 Task: Look for space in Bijbiāra, India from 15th June, 2023 to 21st June, 2023 for 5 adults in price range Rs.14000 to Rs.25000. Place can be entire place with 3 bedrooms having 3 beds and 3 bathrooms. Property type can be house, flat, guest house. Booking option can be shelf check-in. Required host language is English.
Action: Mouse moved to (392, 57)
Screenshot: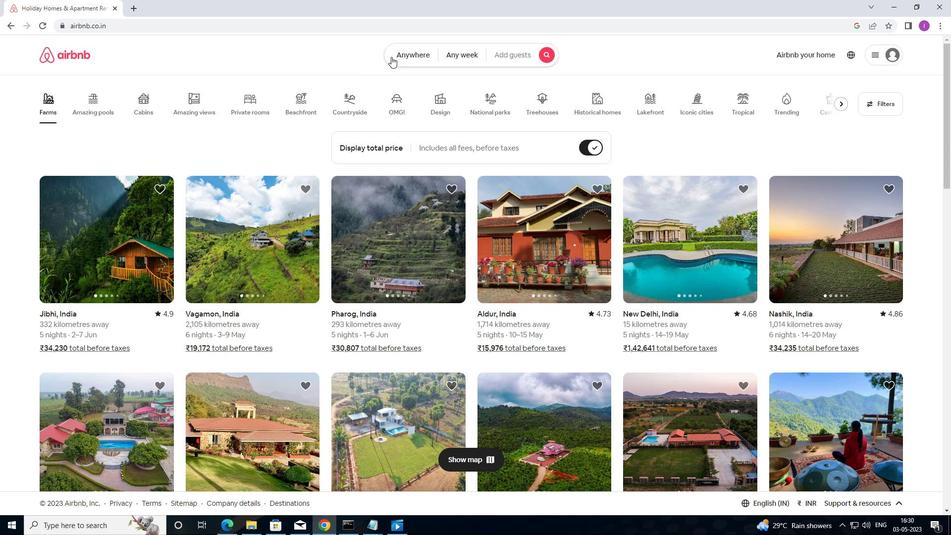 
Action: Mouse pressed left at (392, 57)
Screenshot: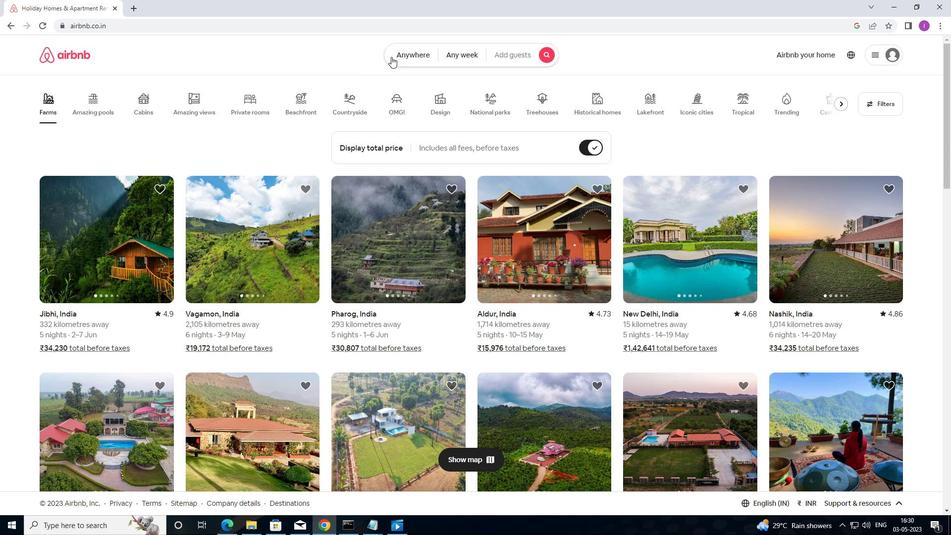 
Action: Mouse moved to (313, 99)
Screenshot: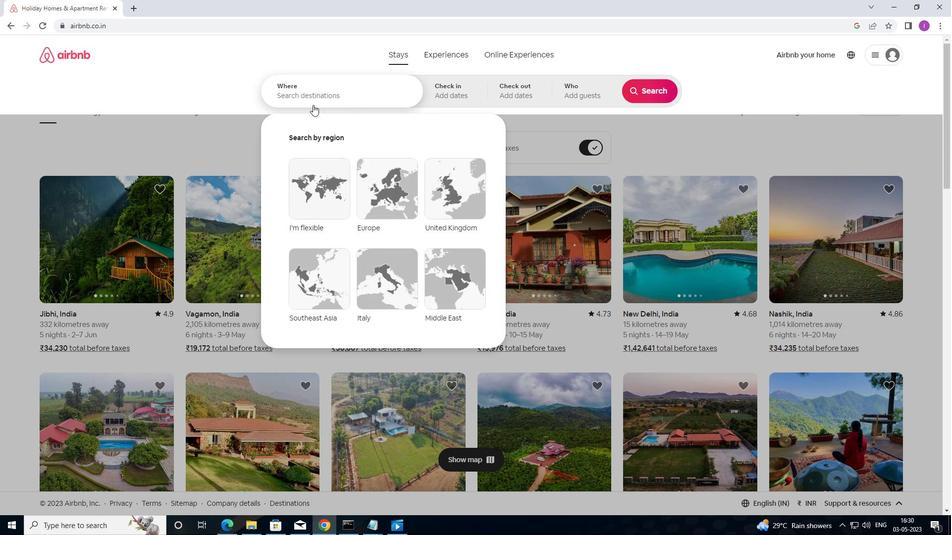 
Action: Mouse pressed left at (313, 99)
Screenshot: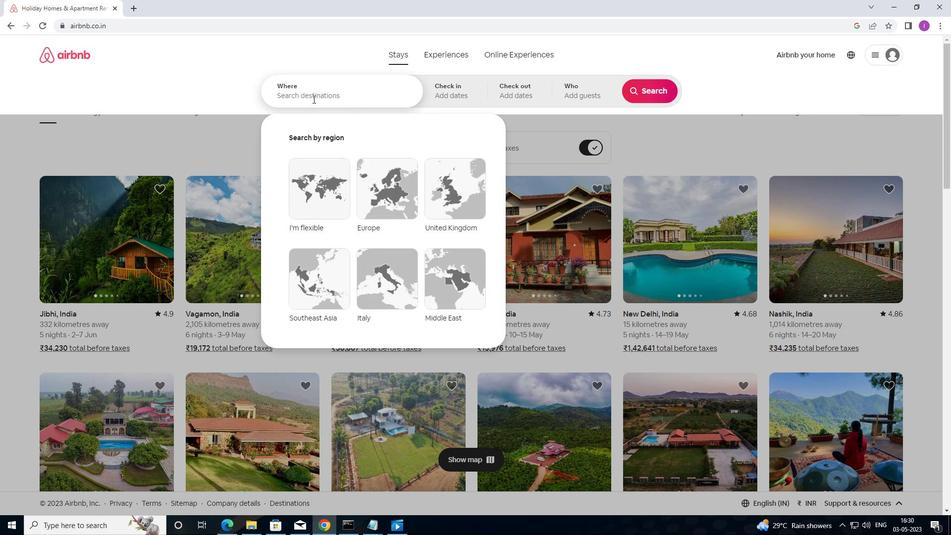 
Action: Mouse moved to (465, 33)
Screenshot: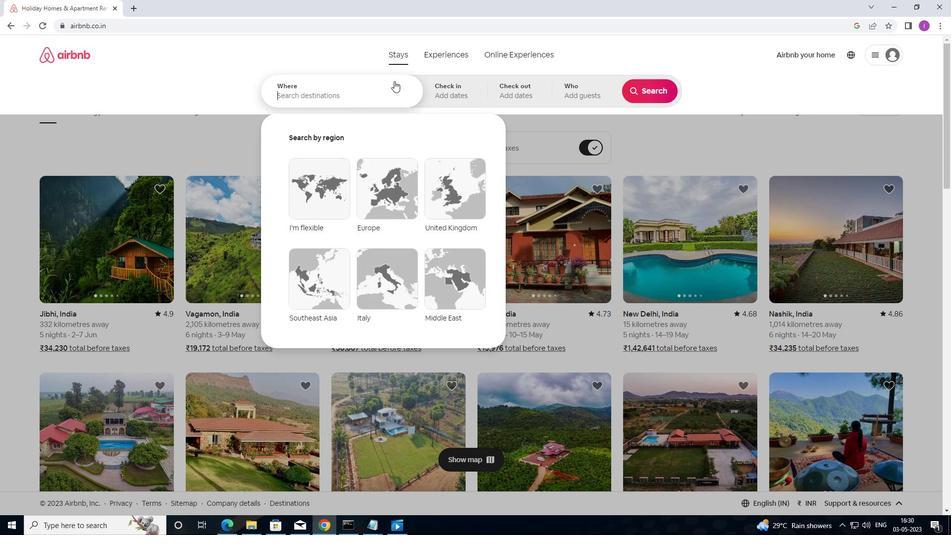 
Action: Key pressed <Key.shift>BI
Screenshot: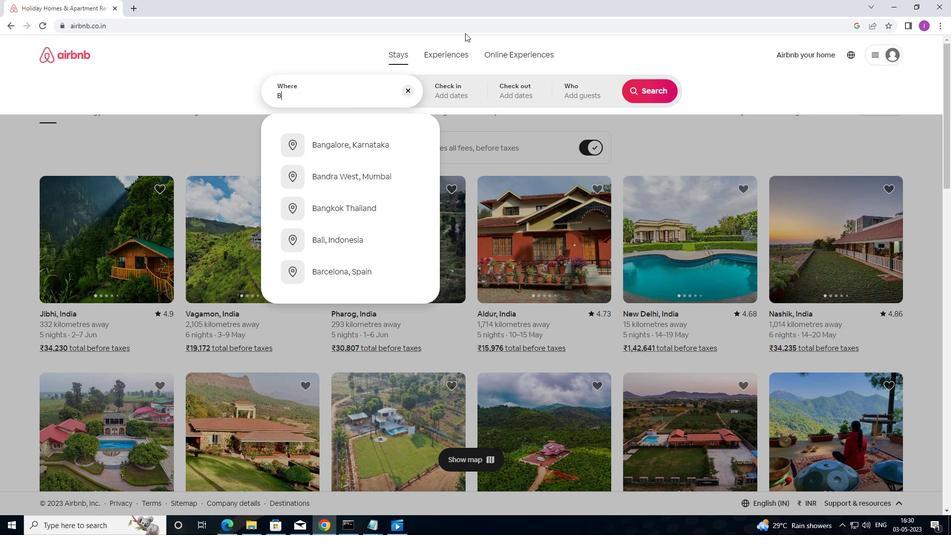 
Action: Mouse moved to (469, 29)
Screenshot: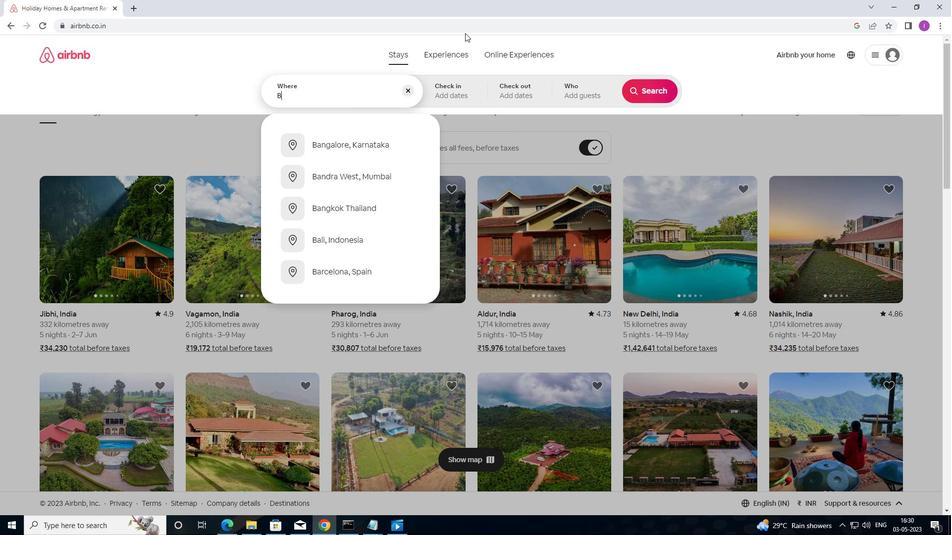 
Action: Key pressed JBIARA,<Key.shift><Key.shift><Key.shift><Key.shift><Key.shift><Key.shift><Key.shift><Key.shift><Key.shift><Key.shift><Key.shift><Key.shift>INDIA
Screenshot: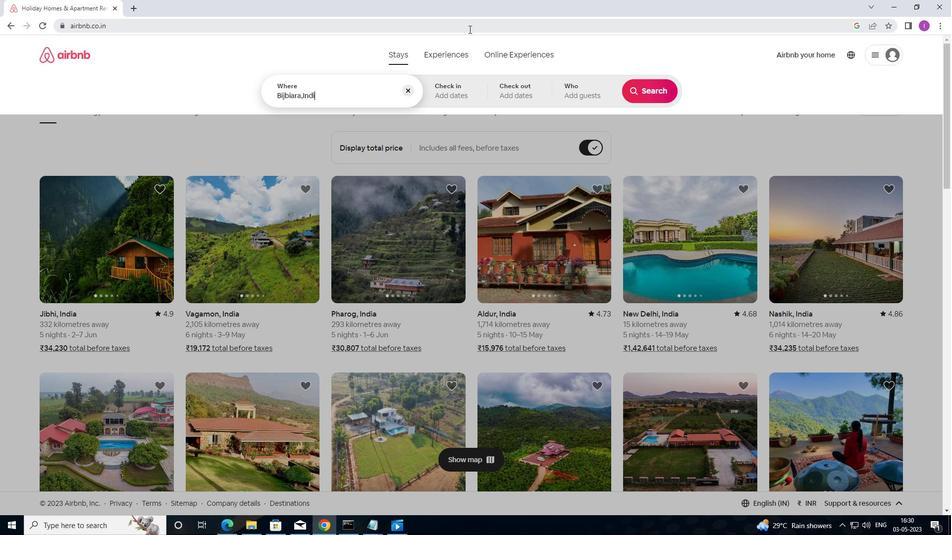 
Action: Mouse moved to (443, 92)
Screenshot: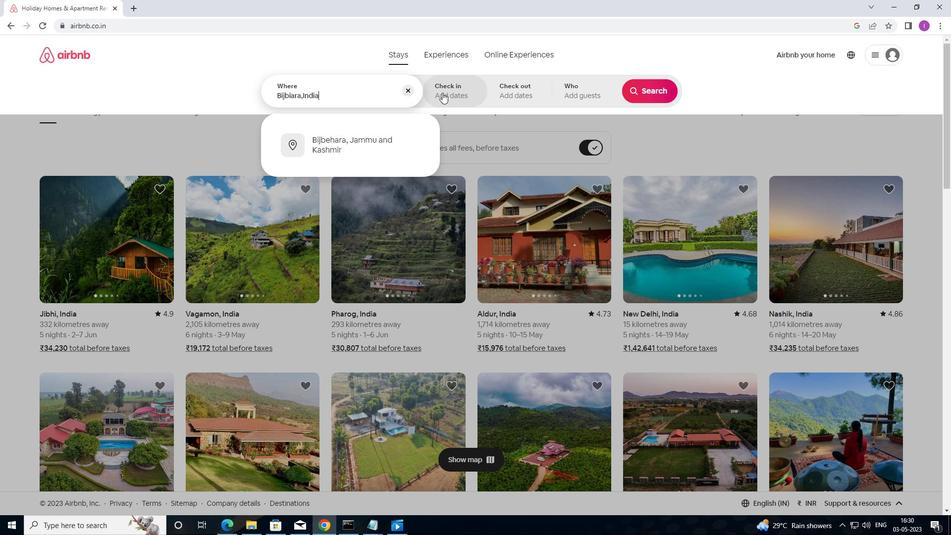 
Action: Mouse pressed left at (443, 92)
Screenshot: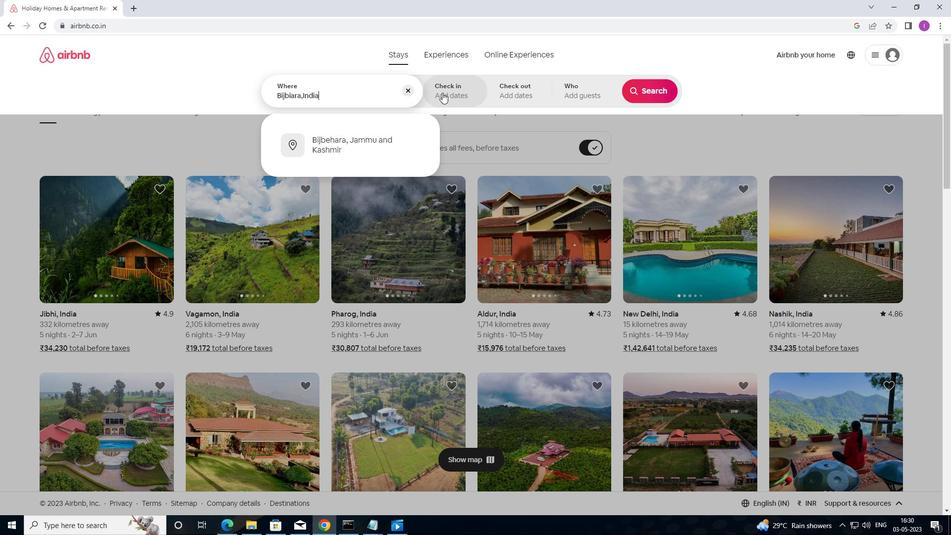
Action: Mouse moved to (646, 166)
Screenshot: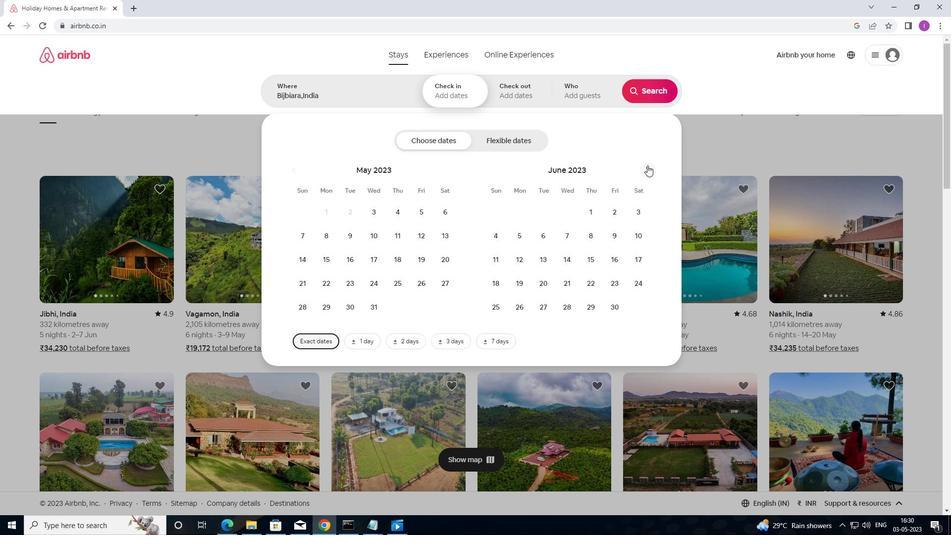 
Action: Mouse pressed left at (646, 166)
Screenshot: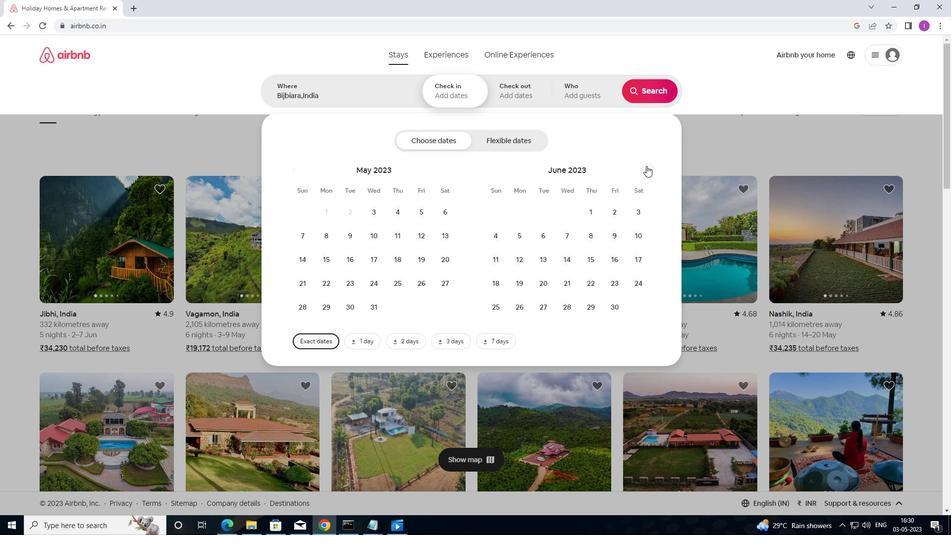 
Action: Mouse moved to (401, 257)
Screenshot: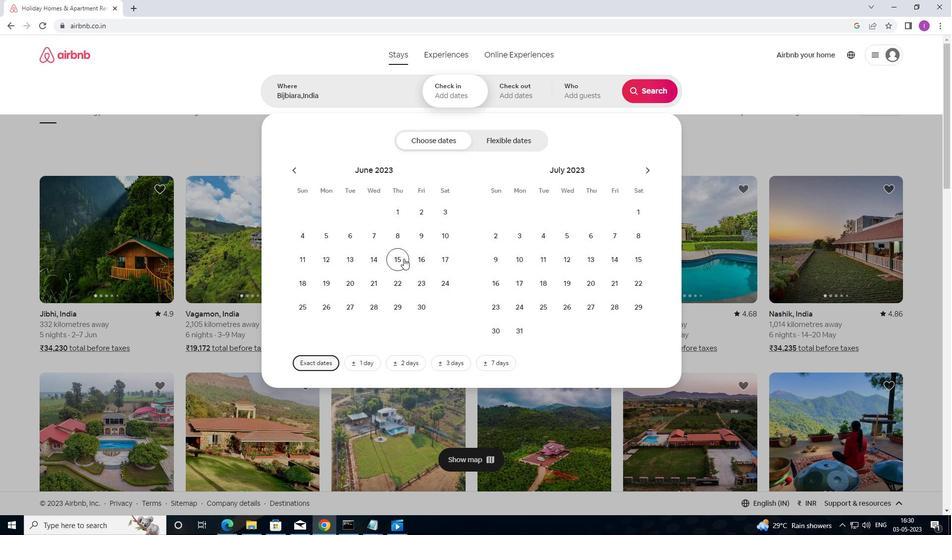 
Action: Mouse pressed left at (401, 257)
Screenshot: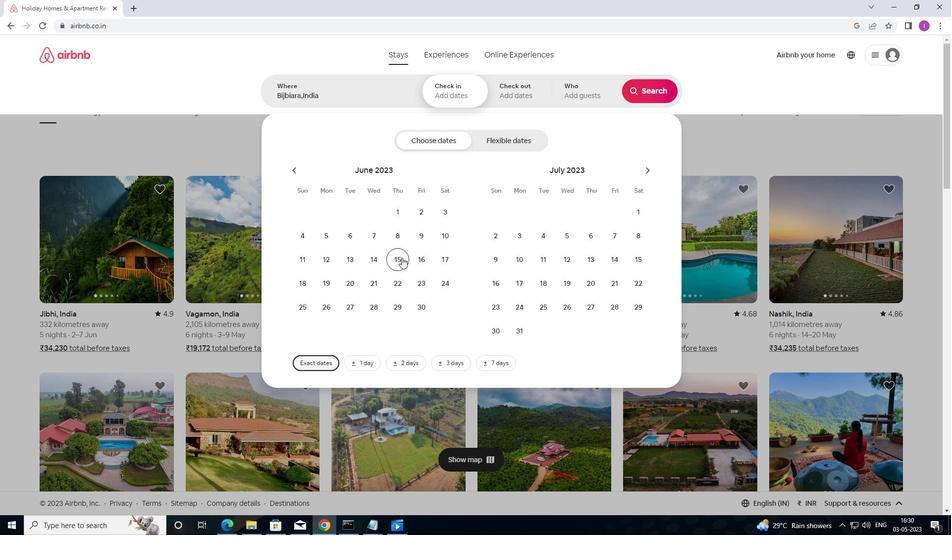 
Action: Mouse moved to (377, 282)
Screenshot: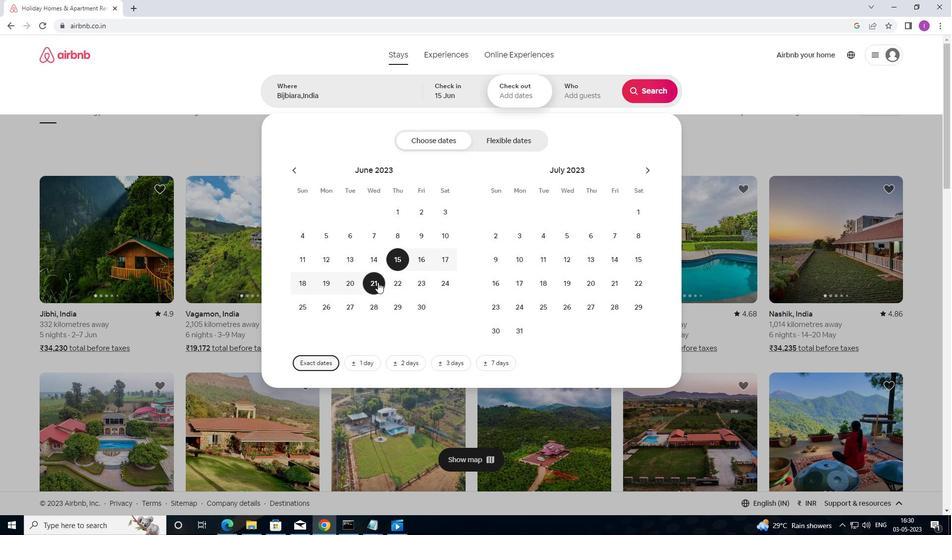 
Action: Mouse pressed left at (377, 282)
Screenshot: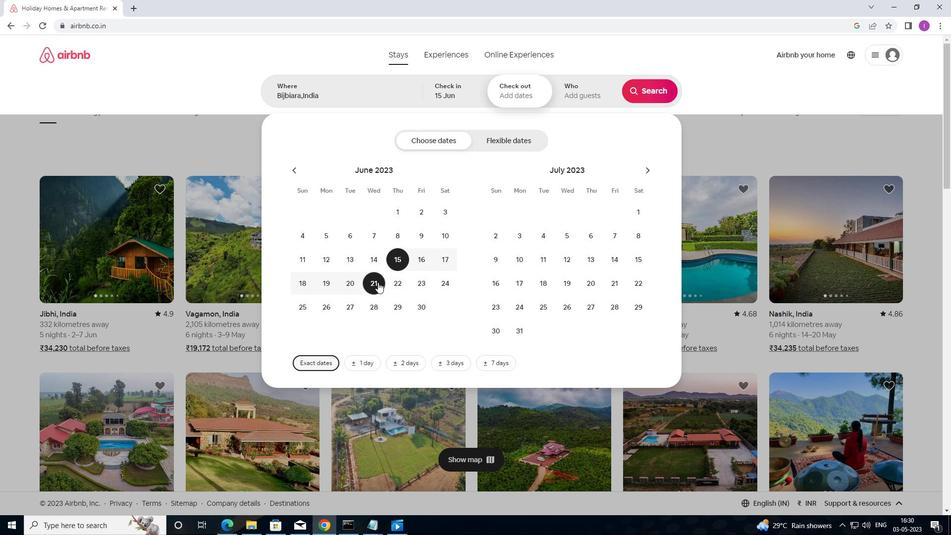 
Action: Mouse moved to (610, 99)
Screenshot: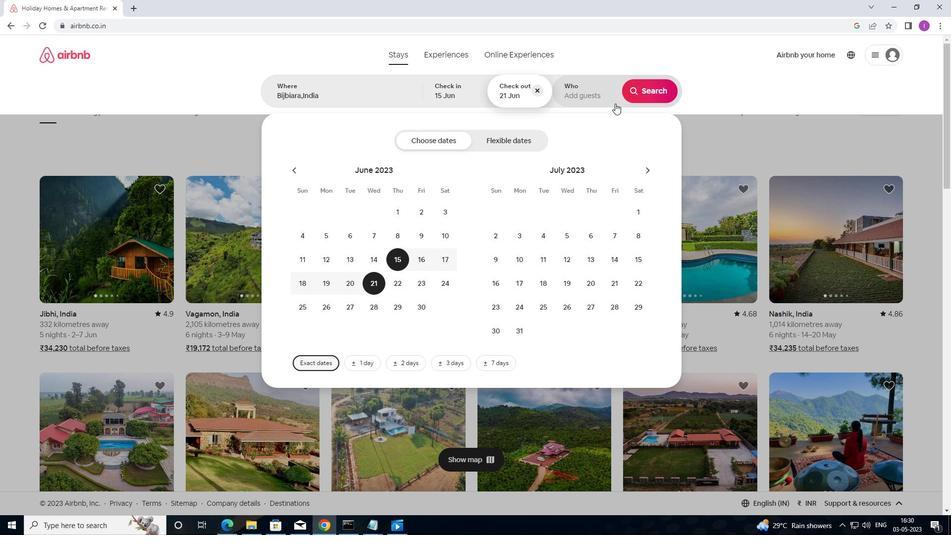 
Action: Mouse pressed left at (610, 99)
Screenshot: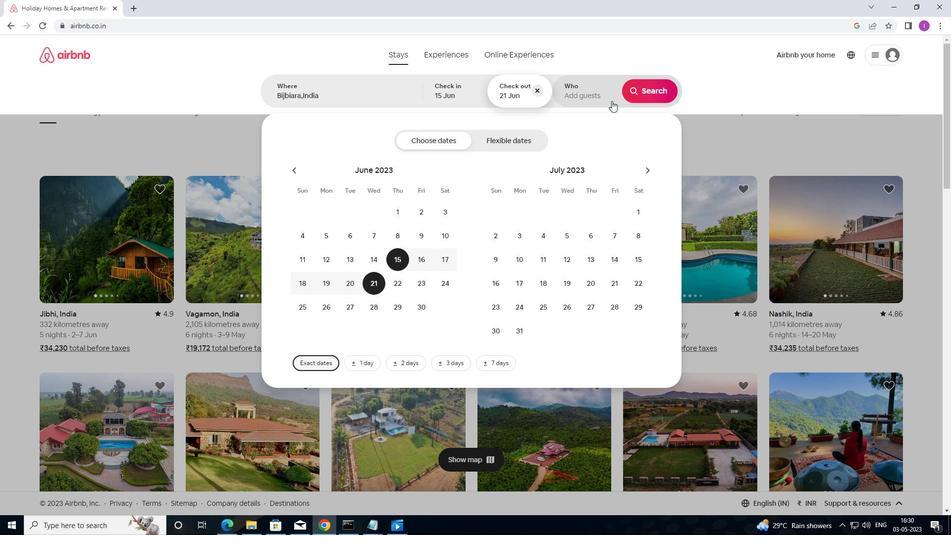 
Action: Mouse moved to (653, 146)
Screenshot: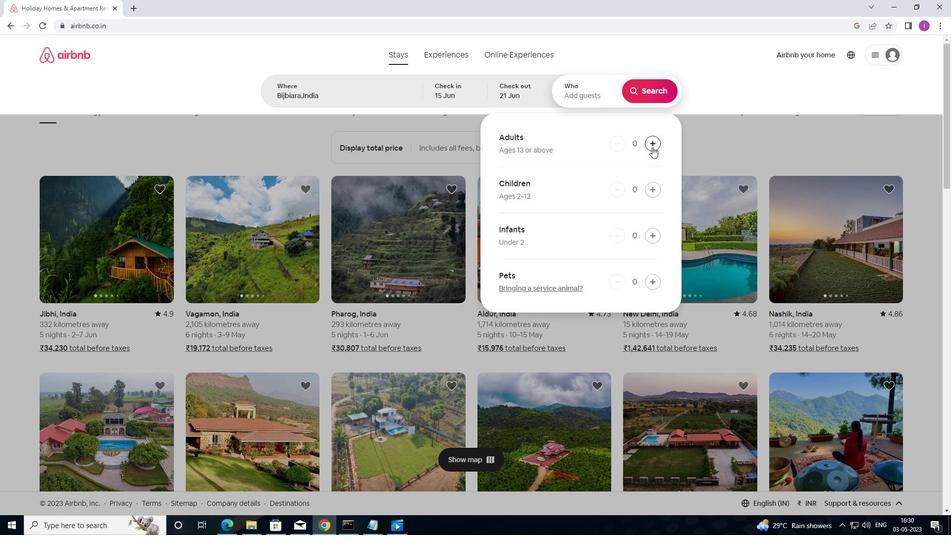 
Action: Mouse pressed left at (653, 146)
Screenshot: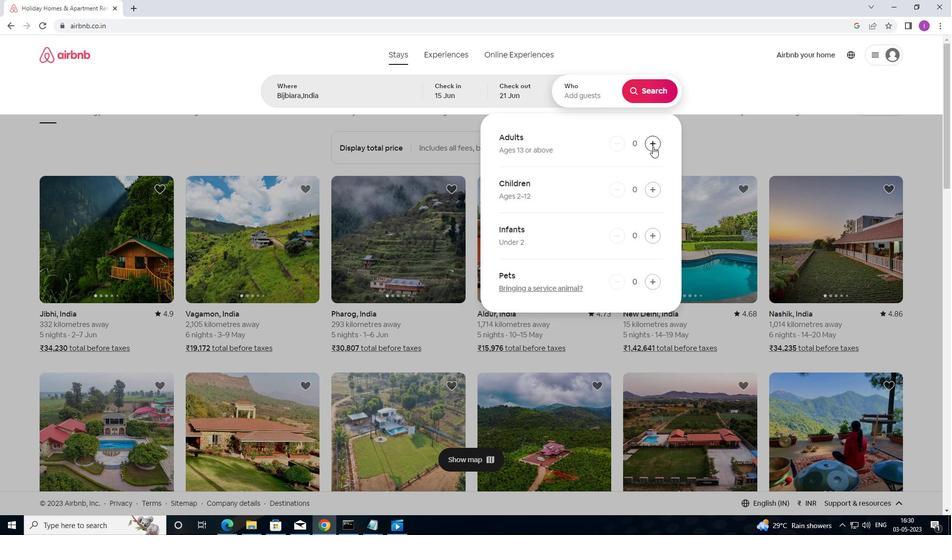
Action: Mouse moved to (654, 146)
Screenshot: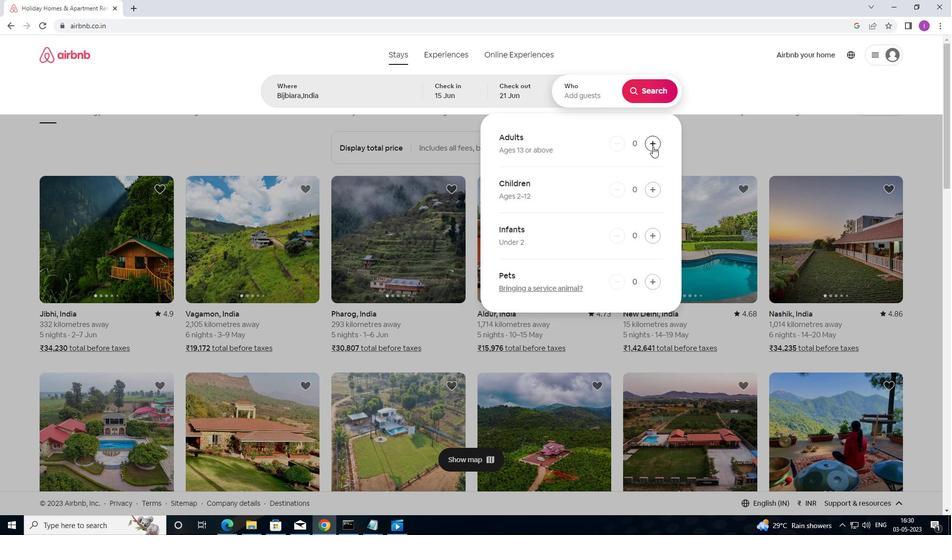 
Action: Mouse pressed left at (654, 146)
Screenshot: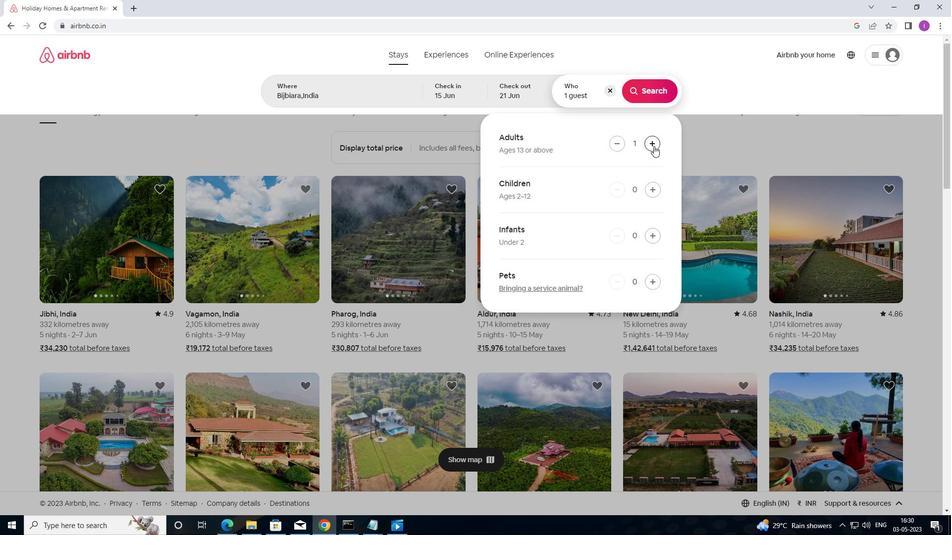 
Action: Mouse pressed left at (654, 146)
Screenshot: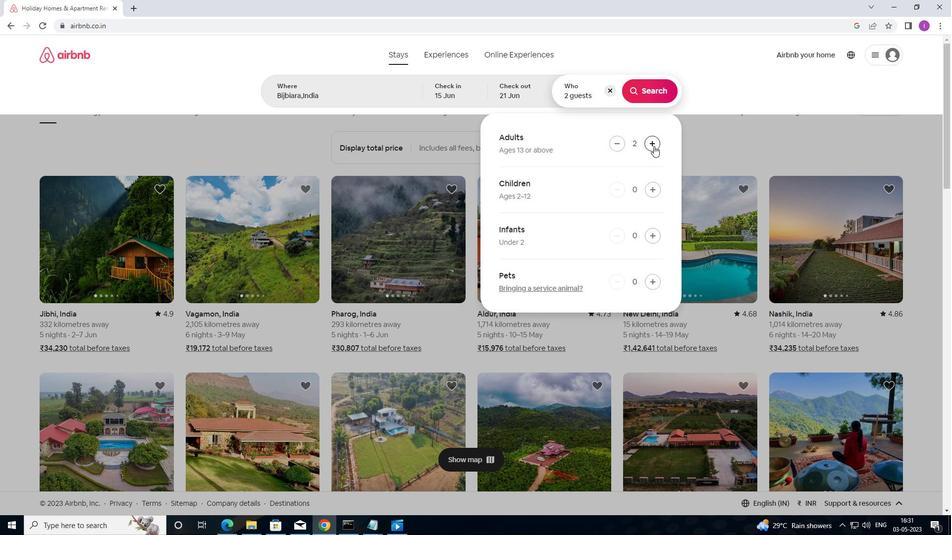 
Action: Mouse pressed left at (654, 146)
Screenshot: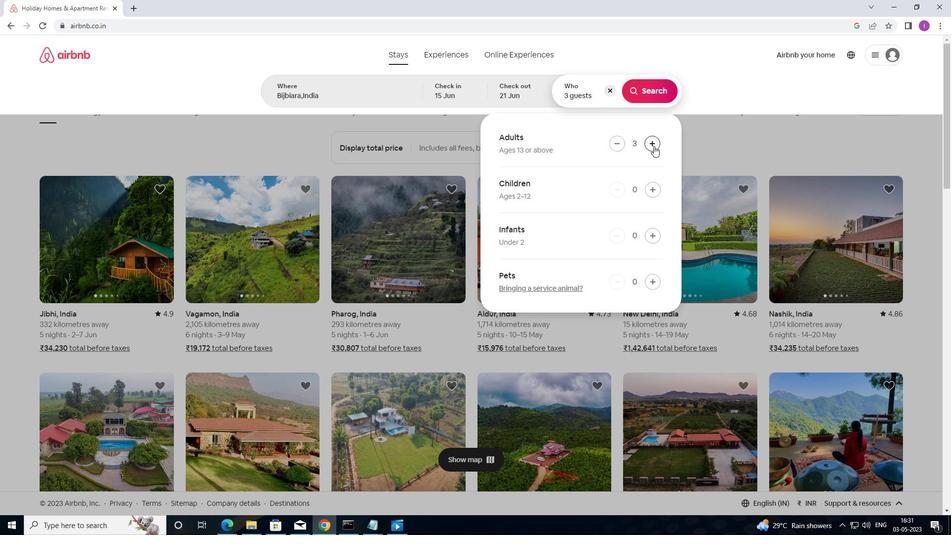 
Action: Mouse pressed left at (654, 146)
Screenshot: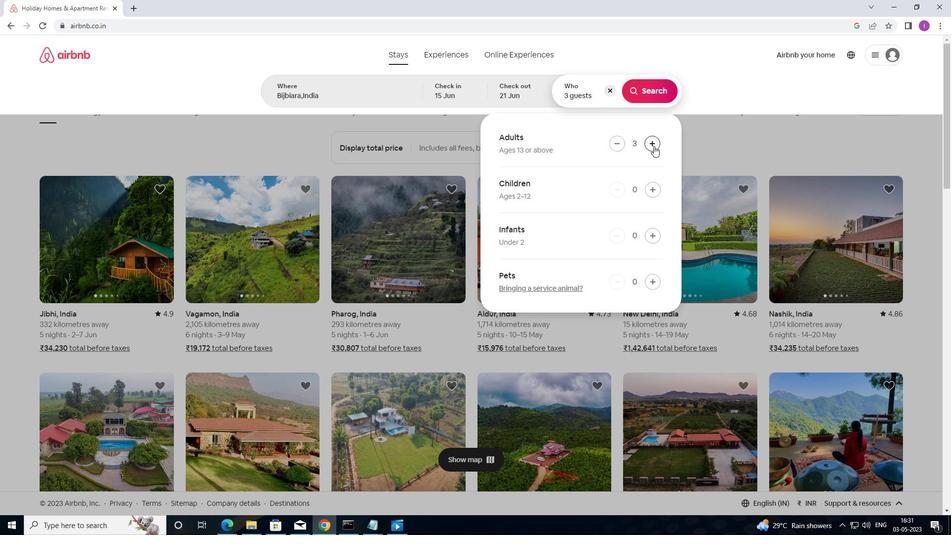 
Action: Mouse moved to (656, 95)
Screenshot: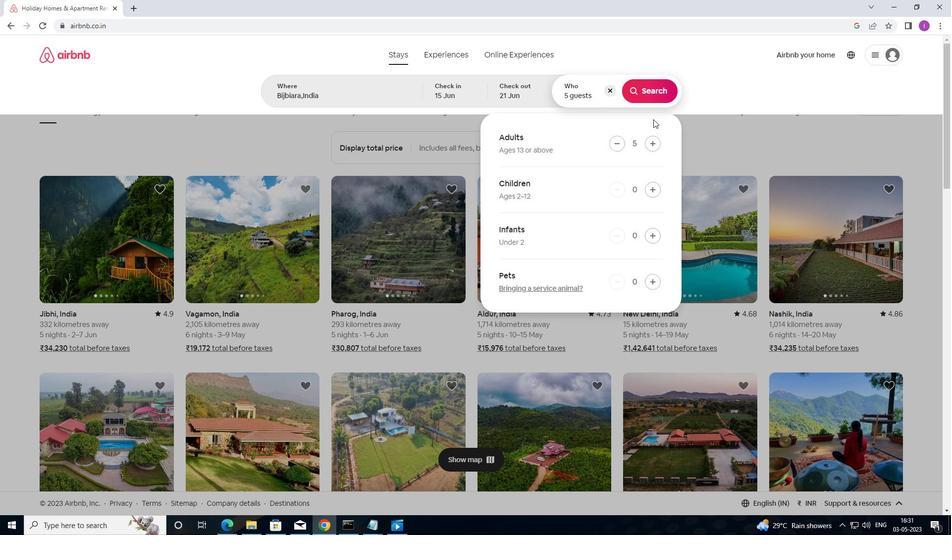 
Action: Mouse pressed left at (656, 95)
Screenshot: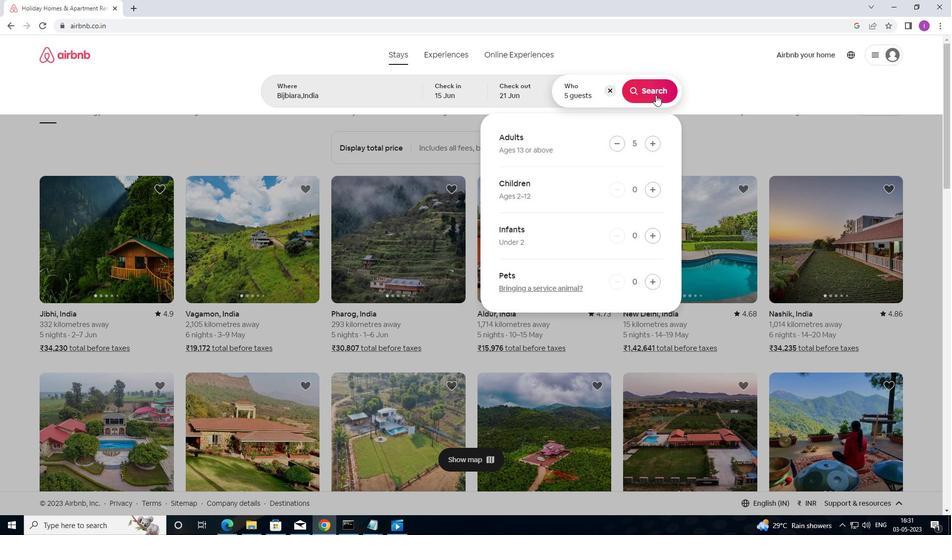 
Action: Mouse moved to (917, 95)
Screenshot: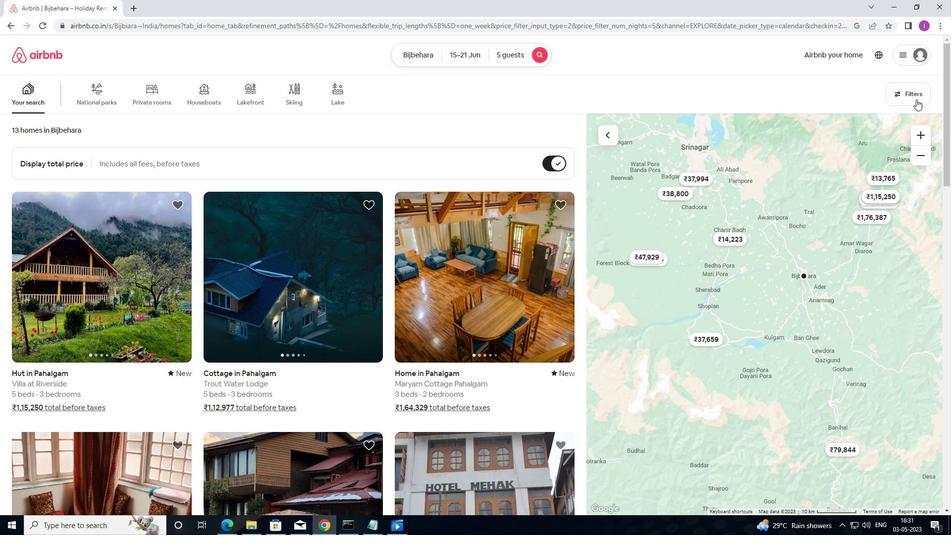 
Action: Mouse pressed left at (917, 95)
Screenshot: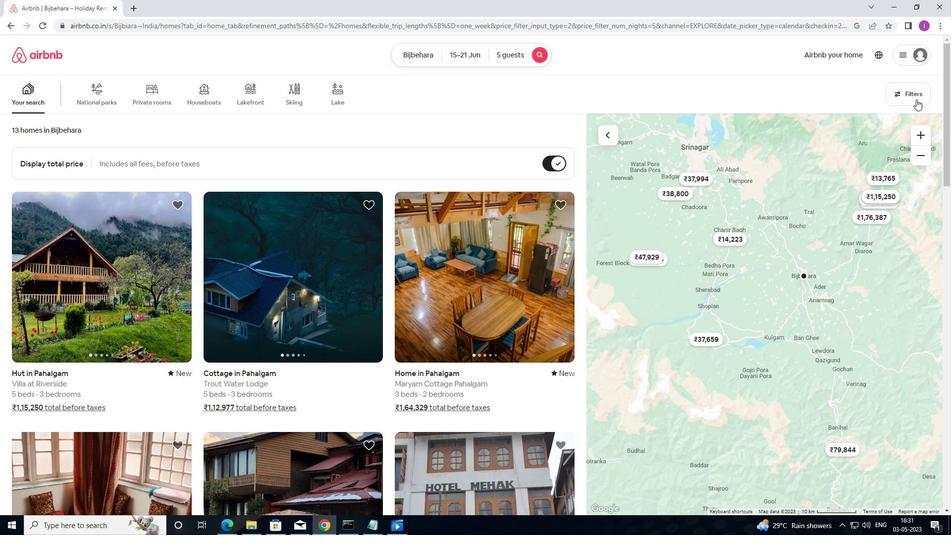 
Action: Mouse moved to (369, 222)
Screenshot: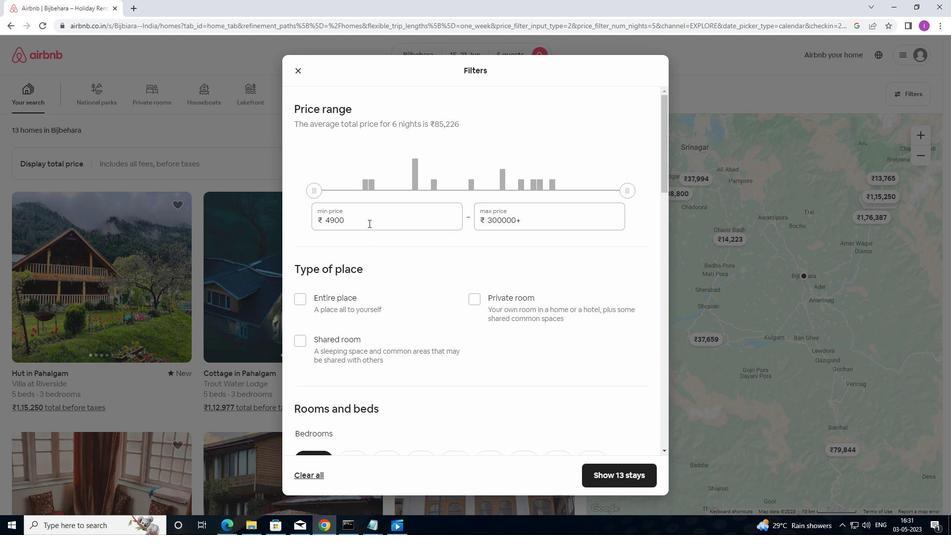 
Action: Mouse pressed left at (369, 222)
Screenshot: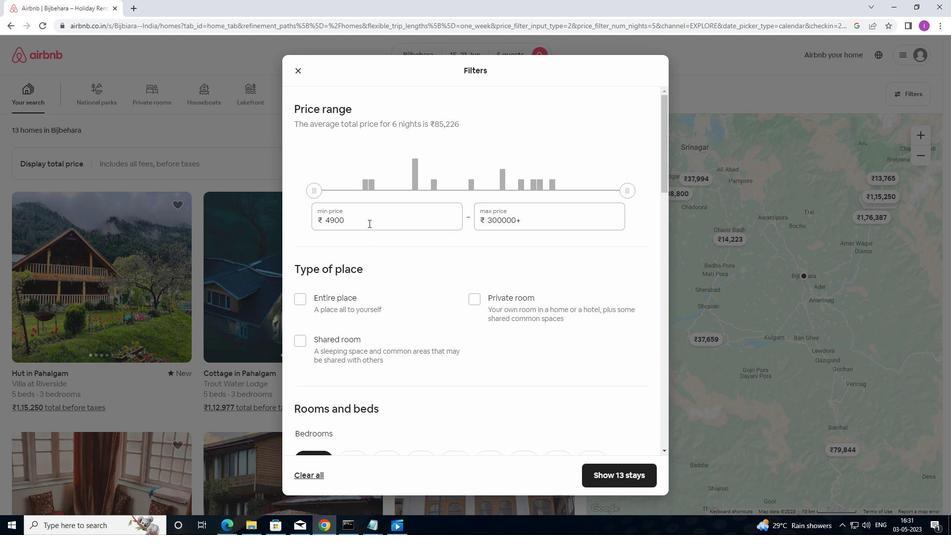 
Action: Mouse moved to (342, 217)
Screenshot: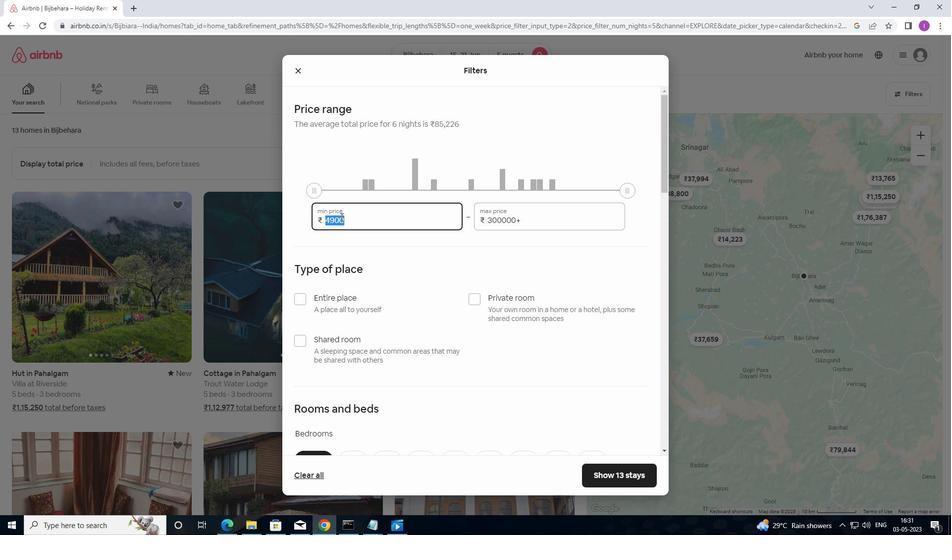 
Action: Key pressed 1
Screenshot: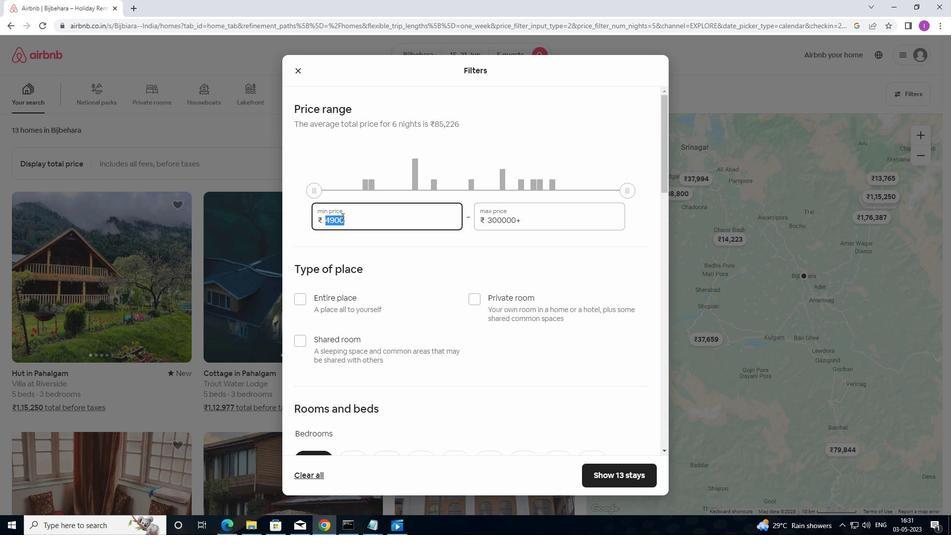 
Action: Mouse moved to (348, 215)
Screenshot: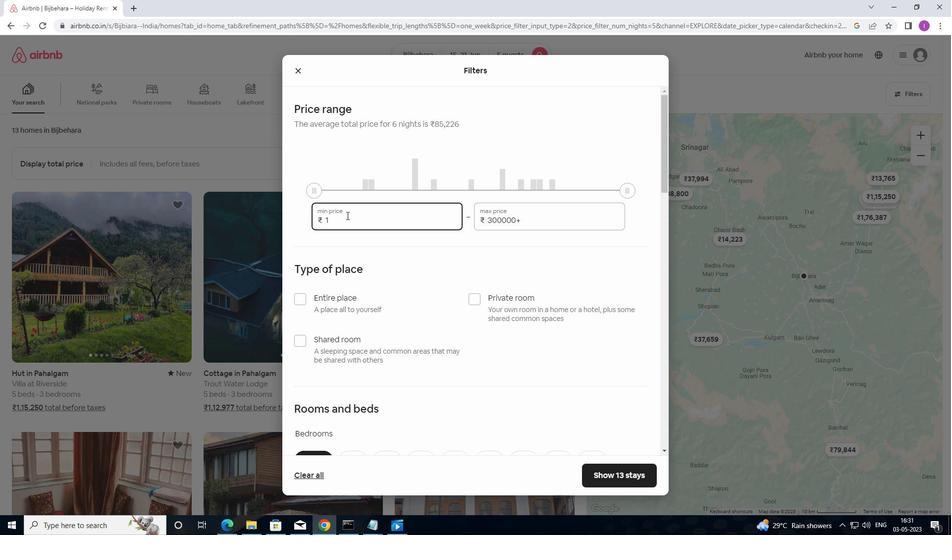
Action: Key pressed 4
Screenshot: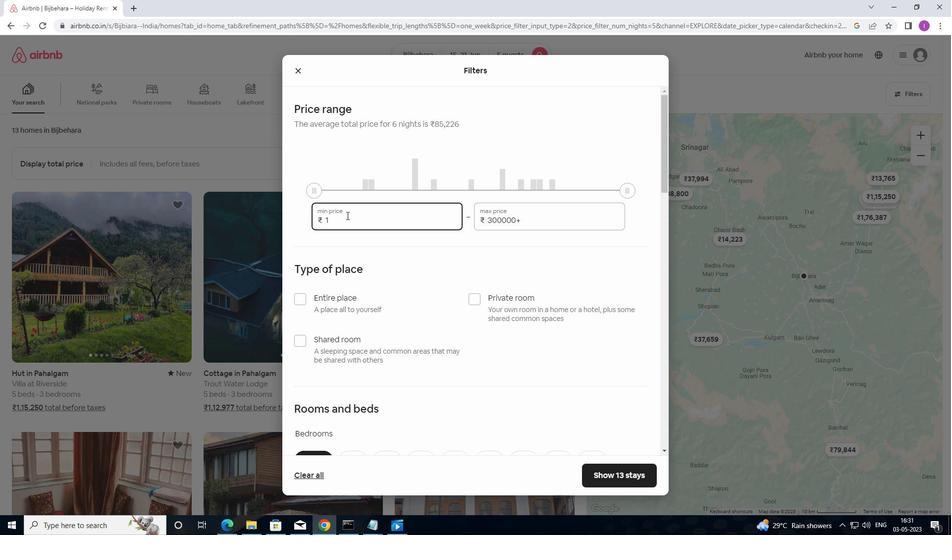 
Action: Mouse moved to (362, 215)
Screenshot: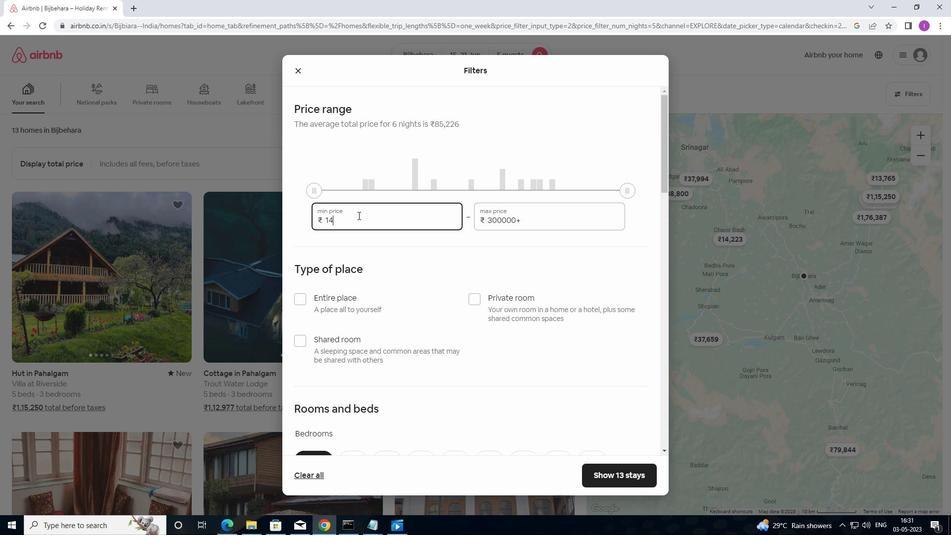 
Action: Key pressed 90
Screenshot: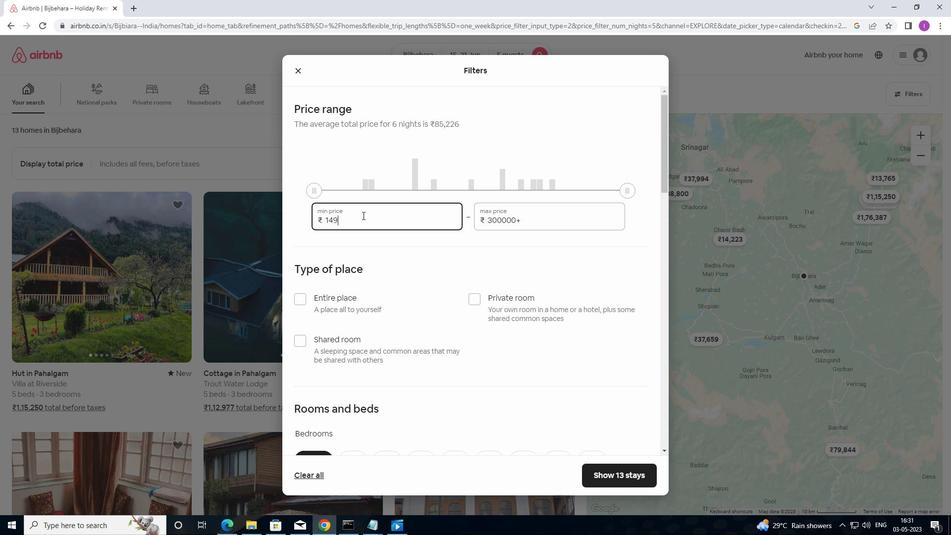 
Action: Mouse moved to (367, 216)
Screenshot: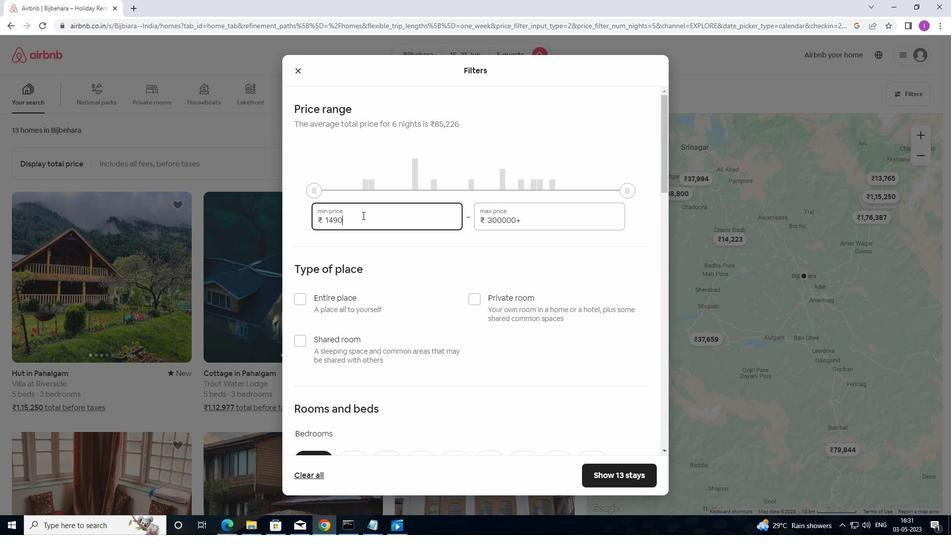 
Action: Key pressed <Key.backspace><Key.backspace>
Screenshot: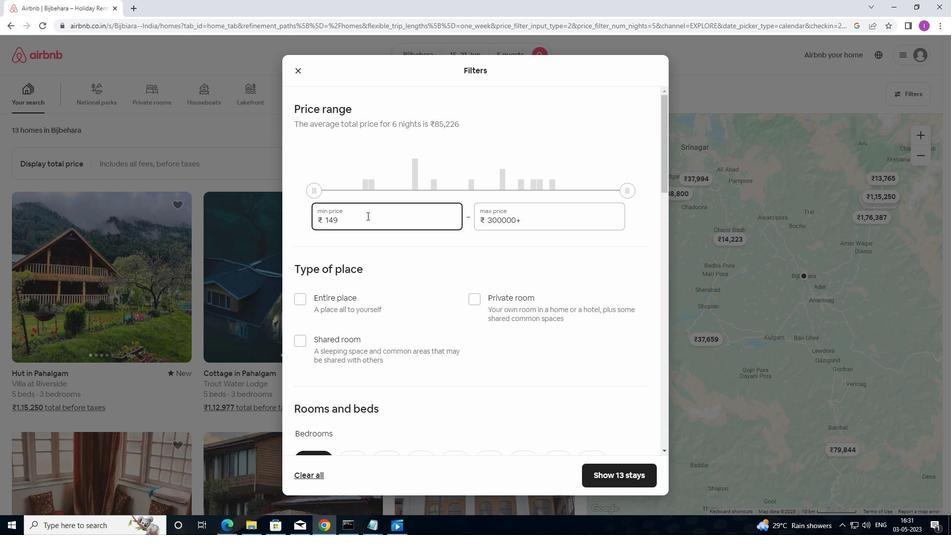 
Action: Mouse moved to (370, 215)
Screenshot: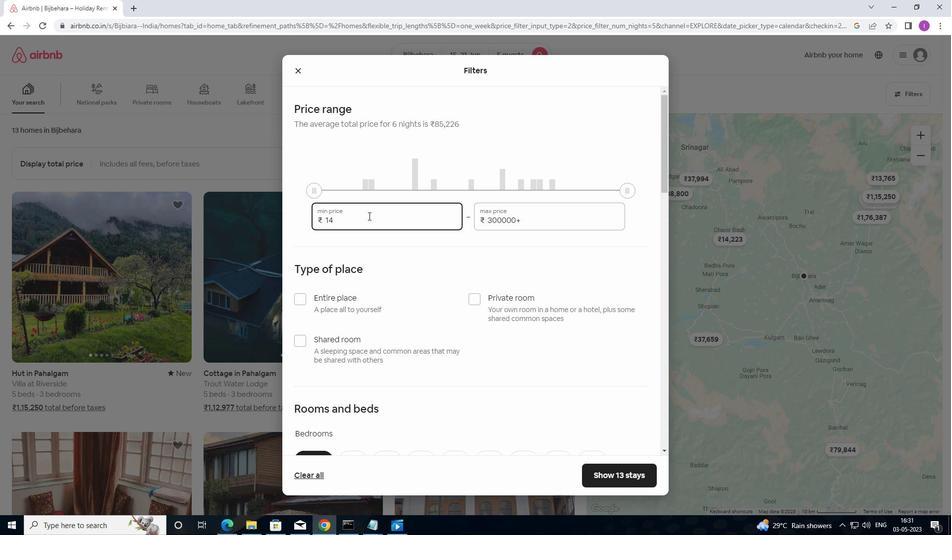 
Action: Key pressed 000
Screenshot: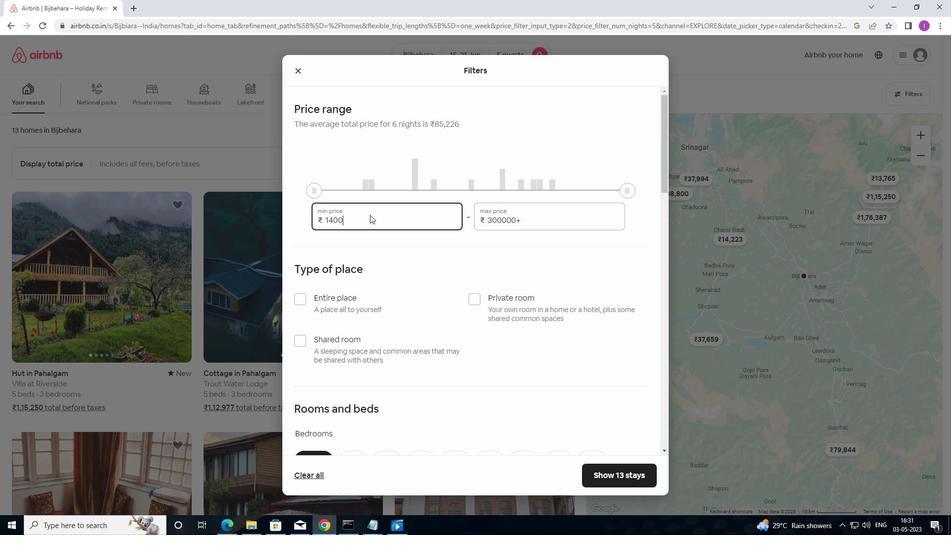 
Action: Mouse moved to (526, 220)
Screenshot: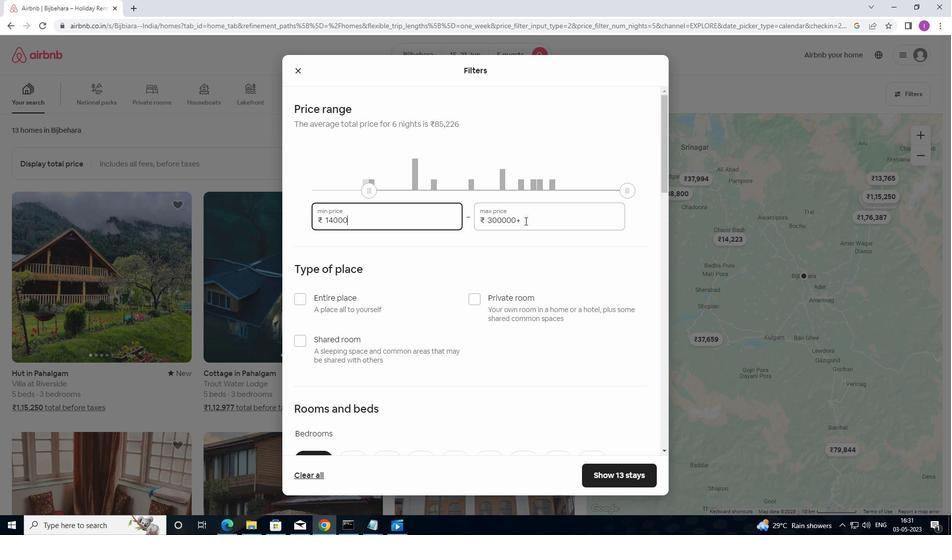 
Action: Mouse pressed left at (526, 220)
Screenshot: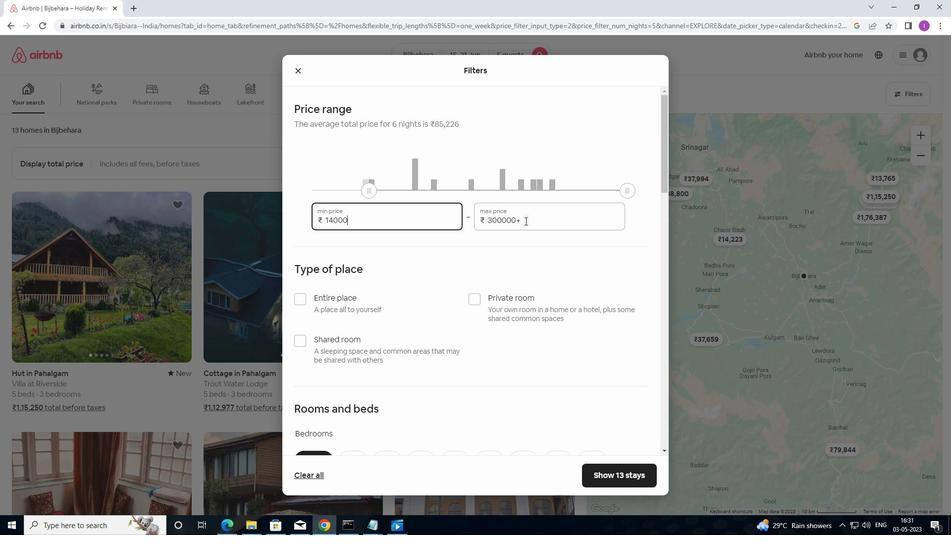 
Action: Mouse moved to (479, 225)
Screenshot: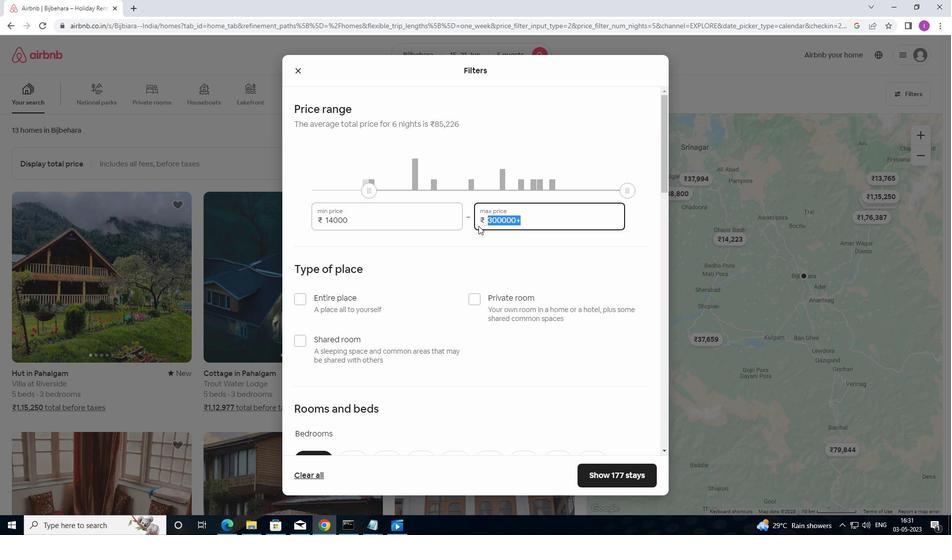 
Action: Key pressed 25000
Screenshot: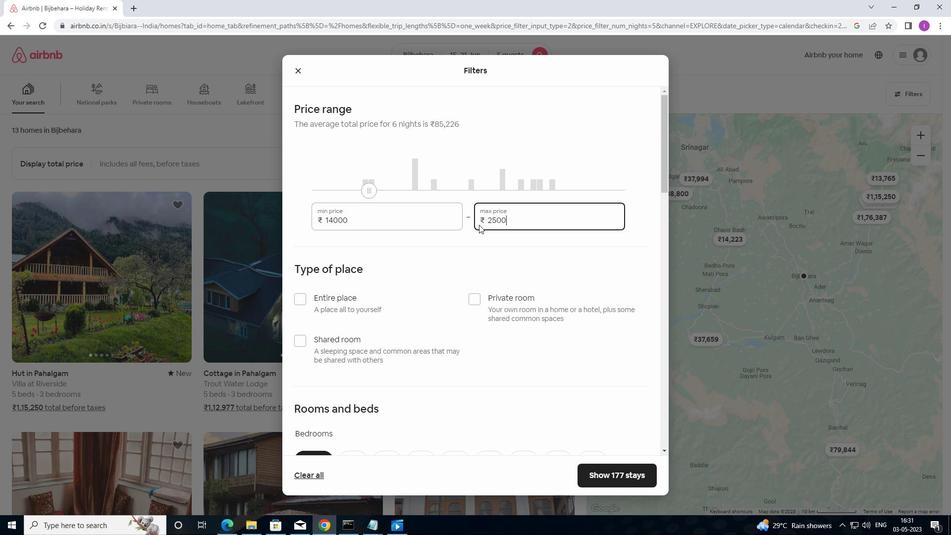 
Action: Mouse moved to (473, 230)
Screenshot: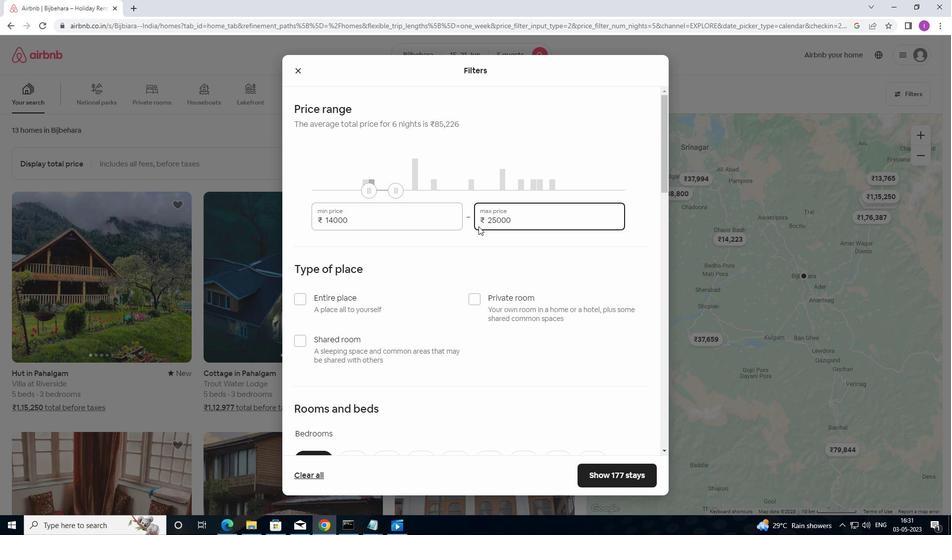 
Action: Mouse scrolled (473, 229) with delta (0, 0)
Screenshot: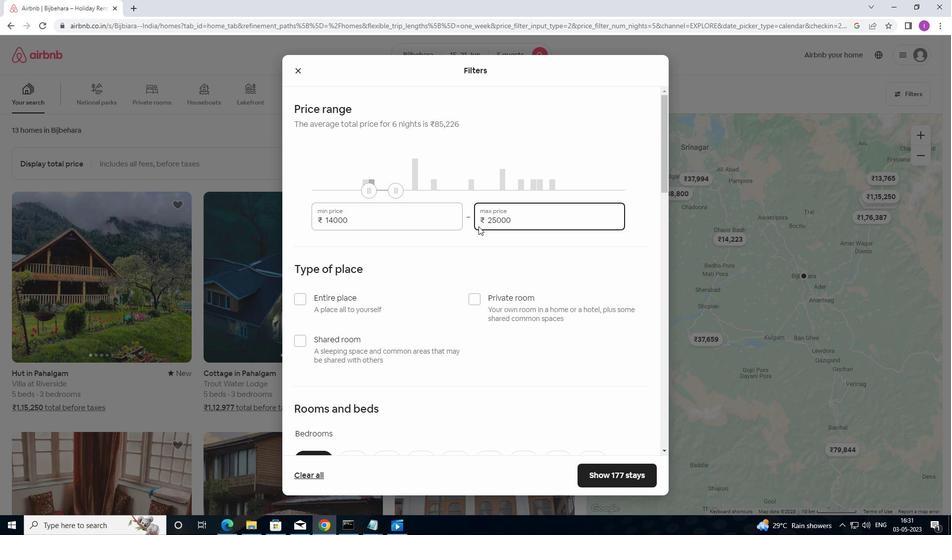 
Action: Mouse moved to (473, 231)
Screenshot: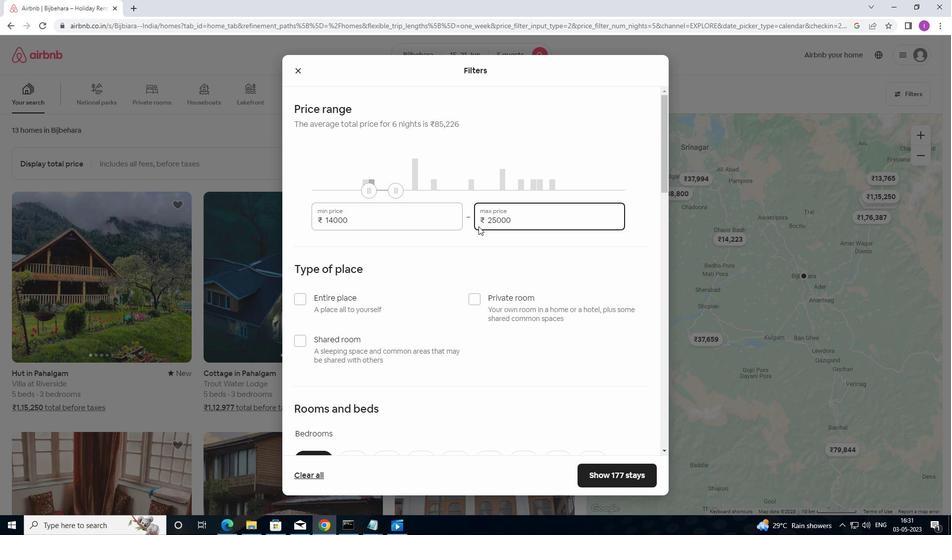 
Action: Mouse scrolled (473, 231) with delta (0, 0)
Screenshot: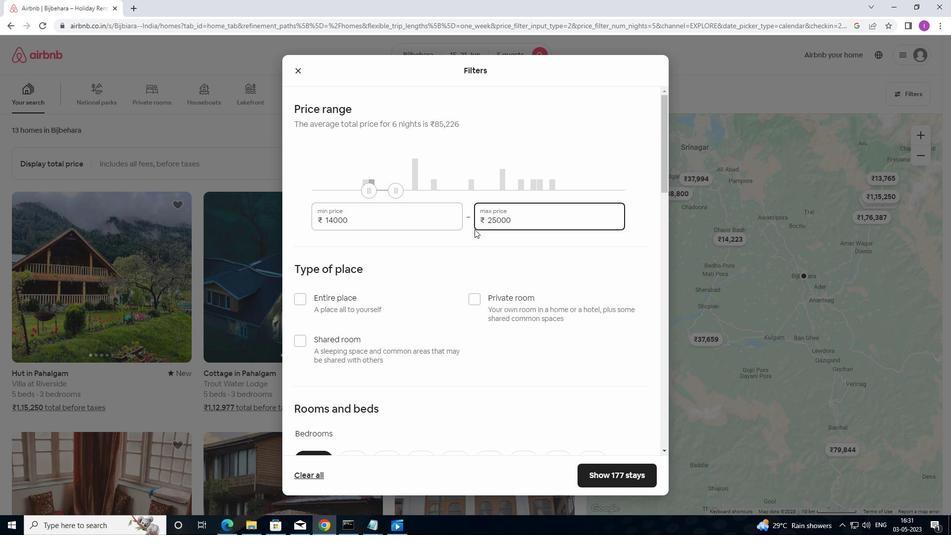 
Action: Mouse moved to (301, 202)
Screenshot: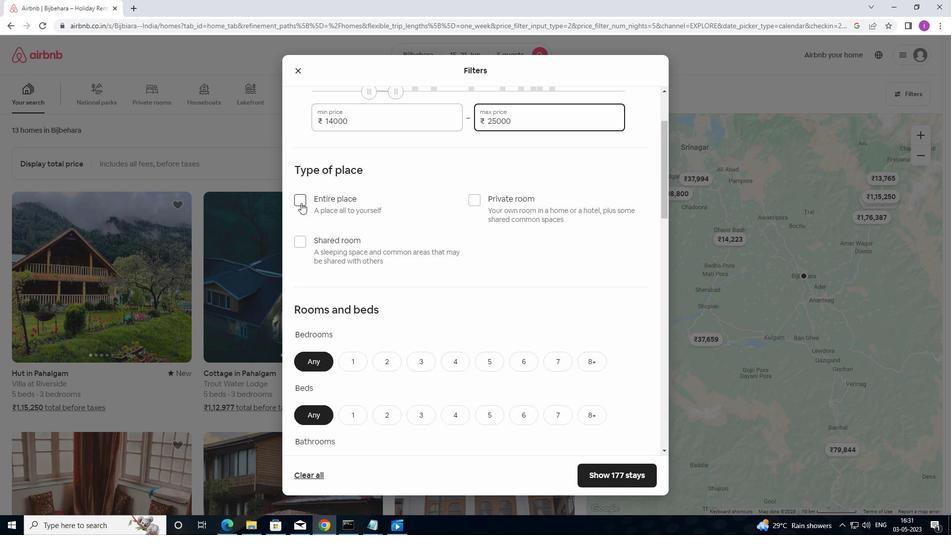 
Action: Mouse pressed left at (301, 202)
Screenshot: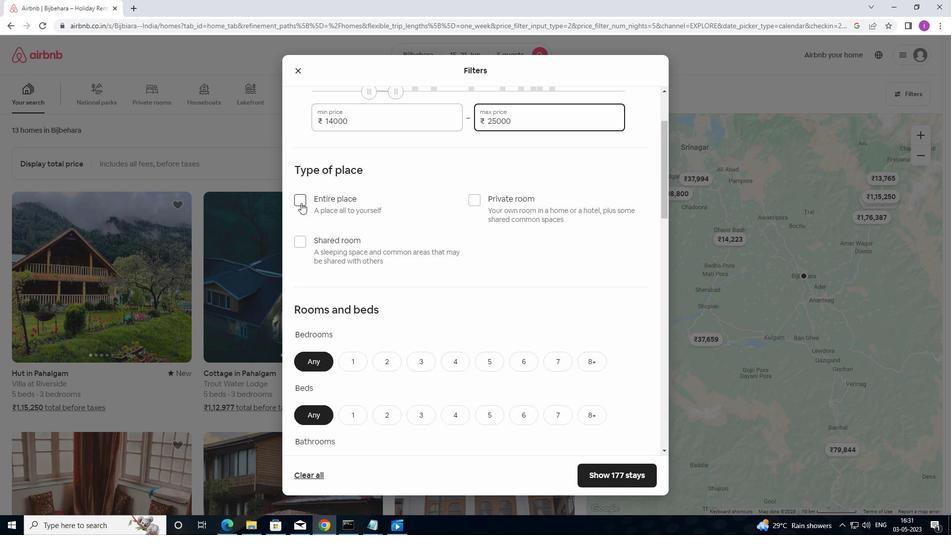
Action: Mouse moved to (347, 235)
Screenshot: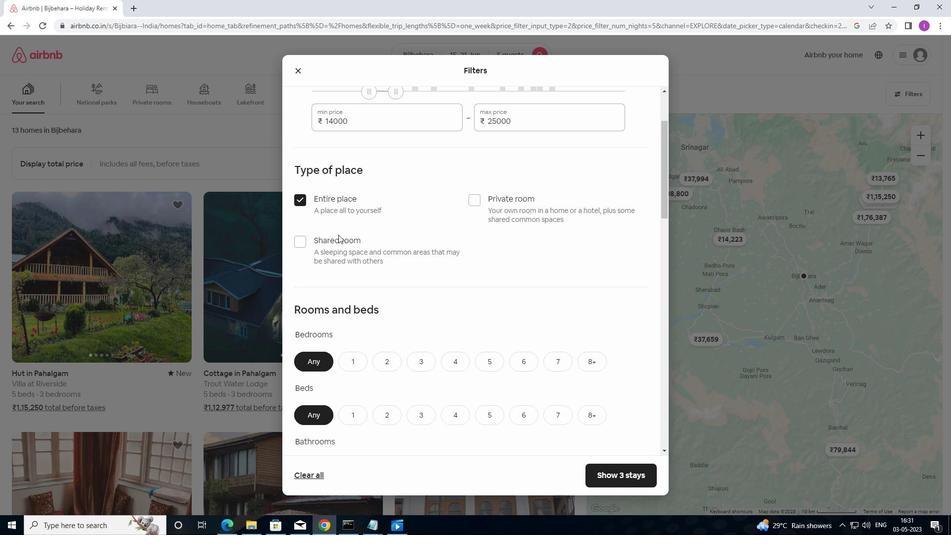 
Action: Mouse scrolled (347, 235) with delta (0, 0)
Screenshot: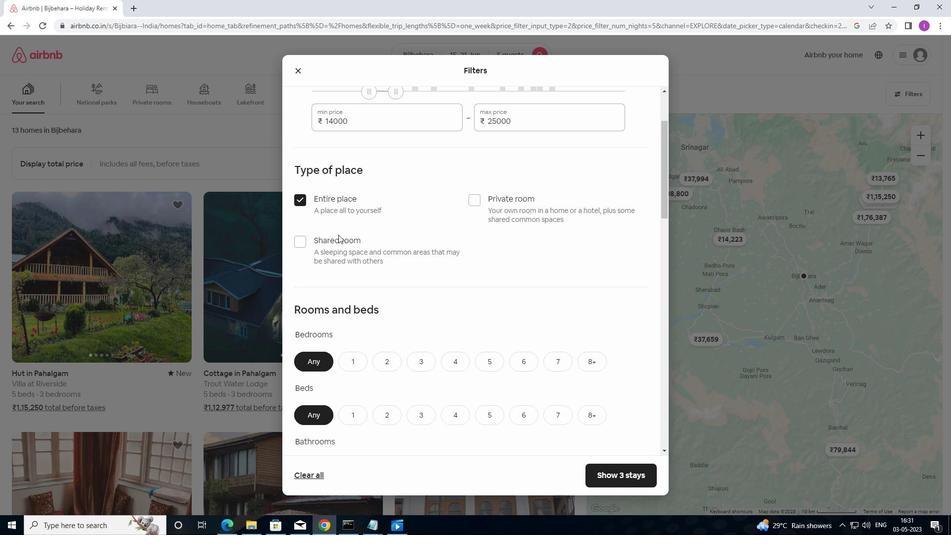 
Action: Mouse moved to (350, 236)
Screenshot: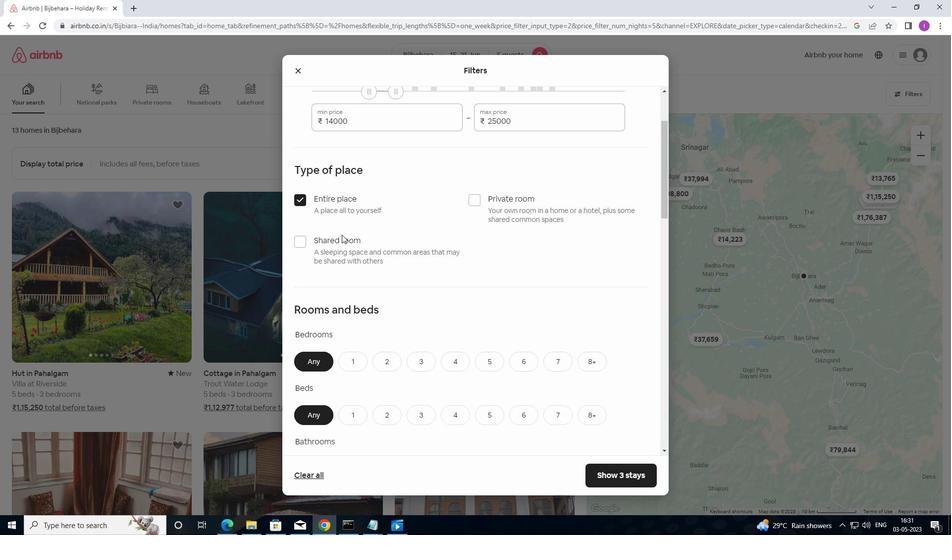 
Action: Mouse scrolled (350, 236) with delta (0, 0)
Screenshot: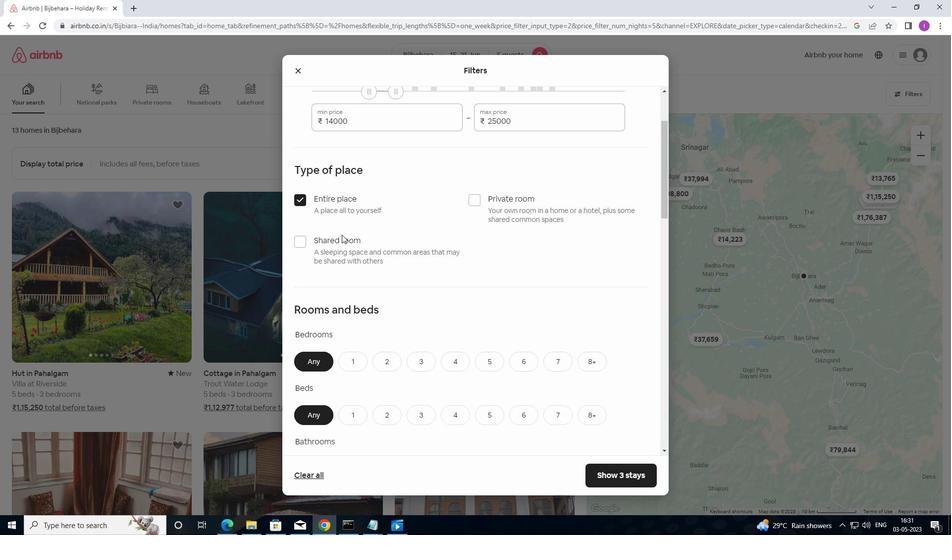 
Action: Mouse moved to (415, 262)
Screenshot: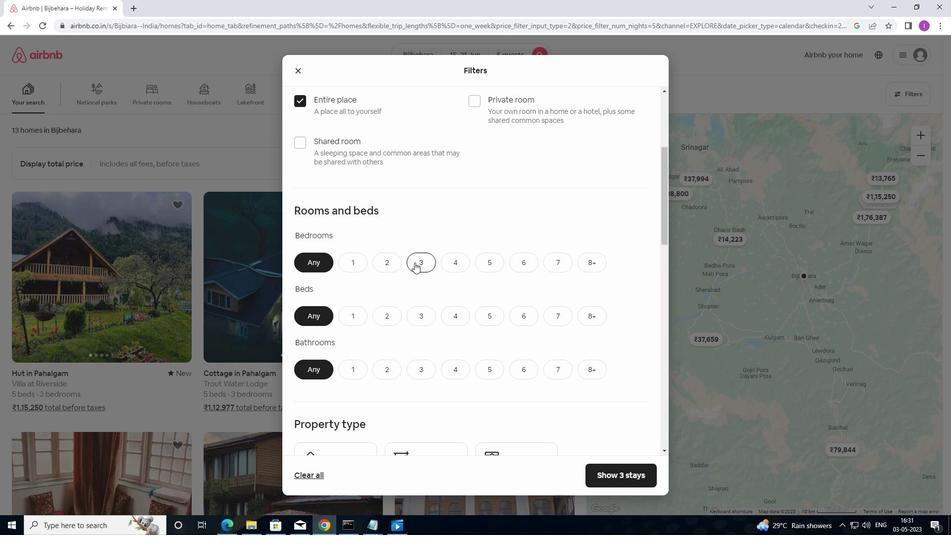 
Action: Mouse pressed left at (415, 262)
Screenshot: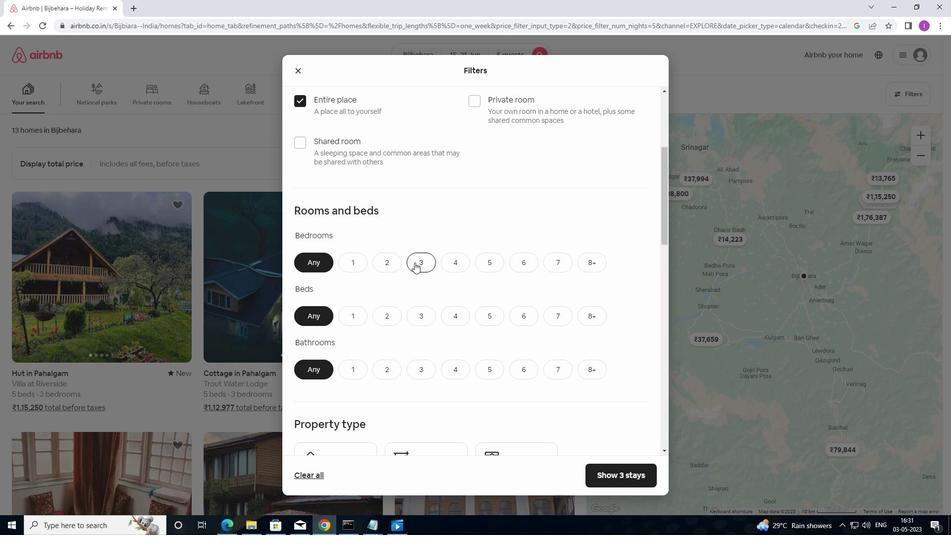 
Action: Mouse moved to (420, 317)
Screenshot: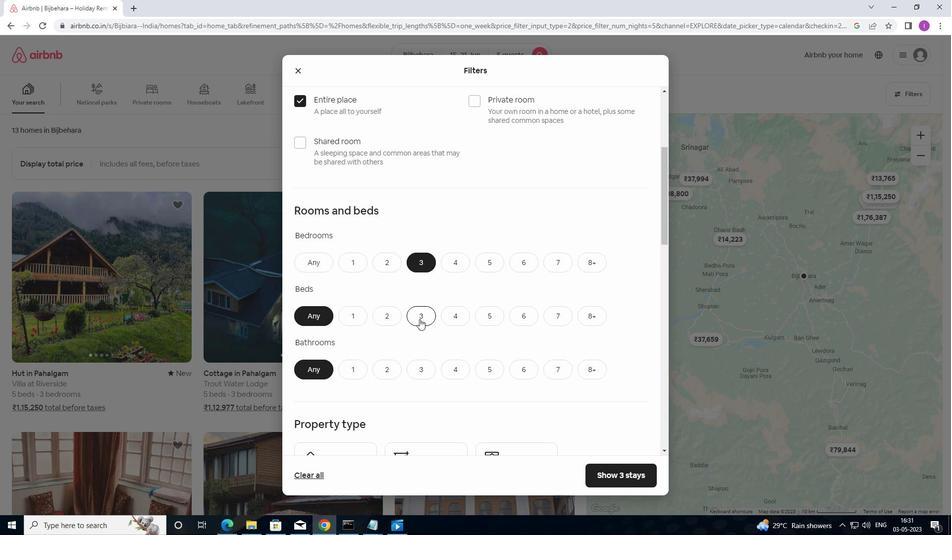 
Action: Mouse pressed left at (420, 317)
Screenshot: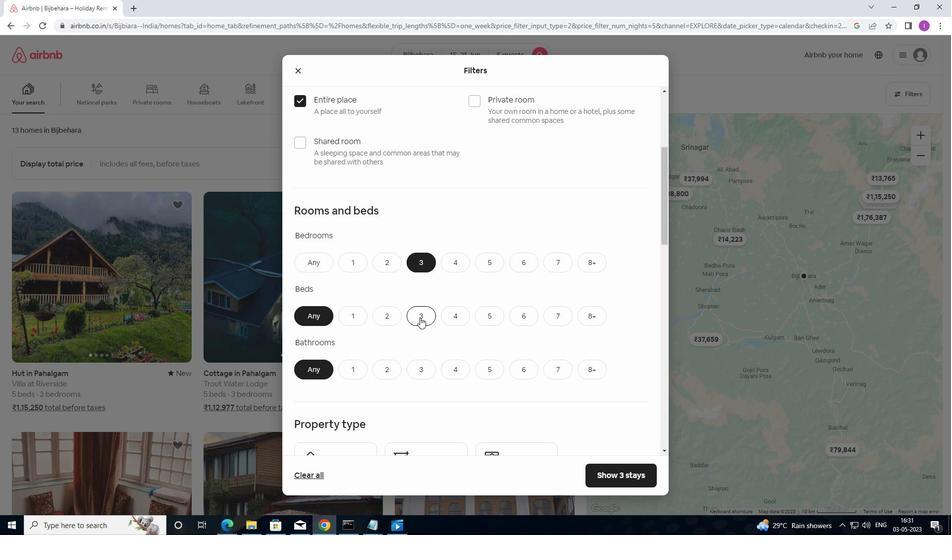 
Action: Mouse moved to (419, 363)
Screenshot: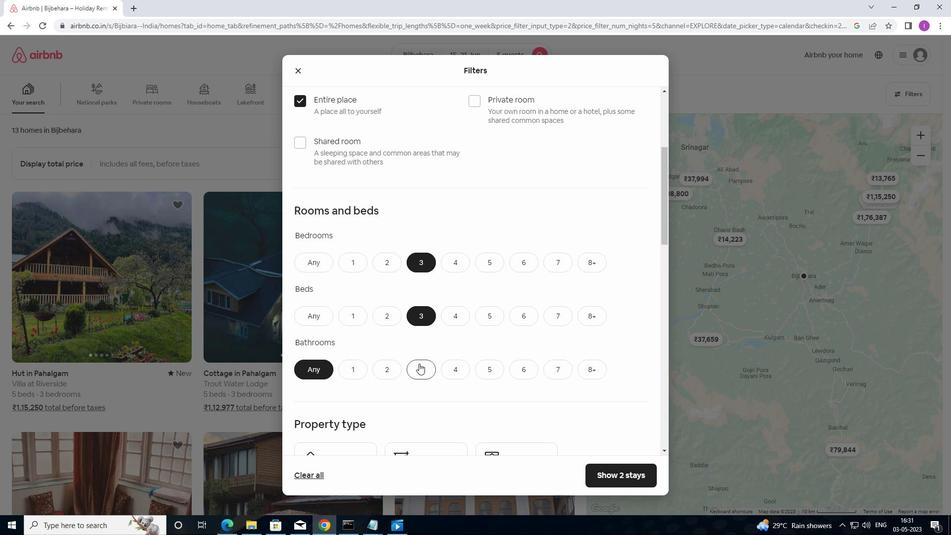 
Action: Mouse pressed left at (419, 363)
Screenshot: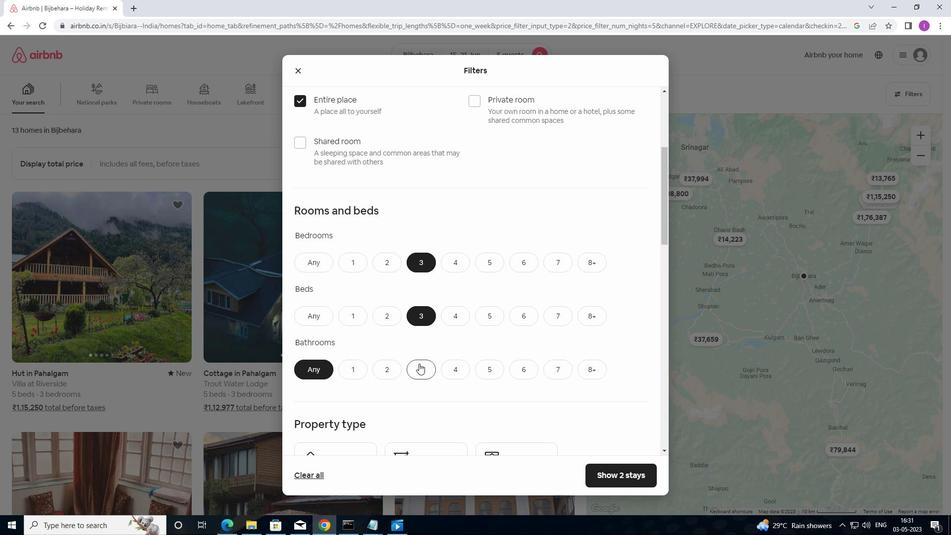 
Action: Mouse moved to (435, 359)
Screenshot: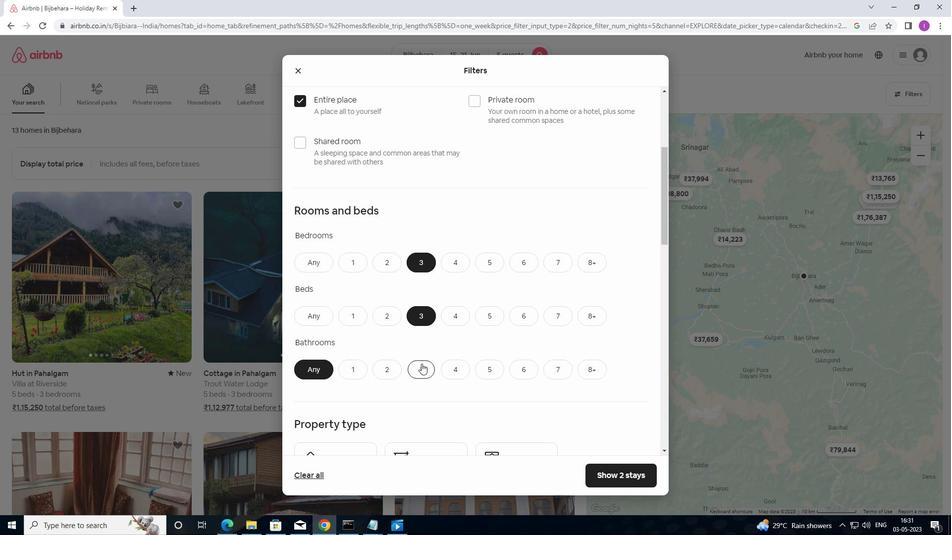 
Action: Mouse scrolled (435, 359) with delta (0, 0)
Screenshot: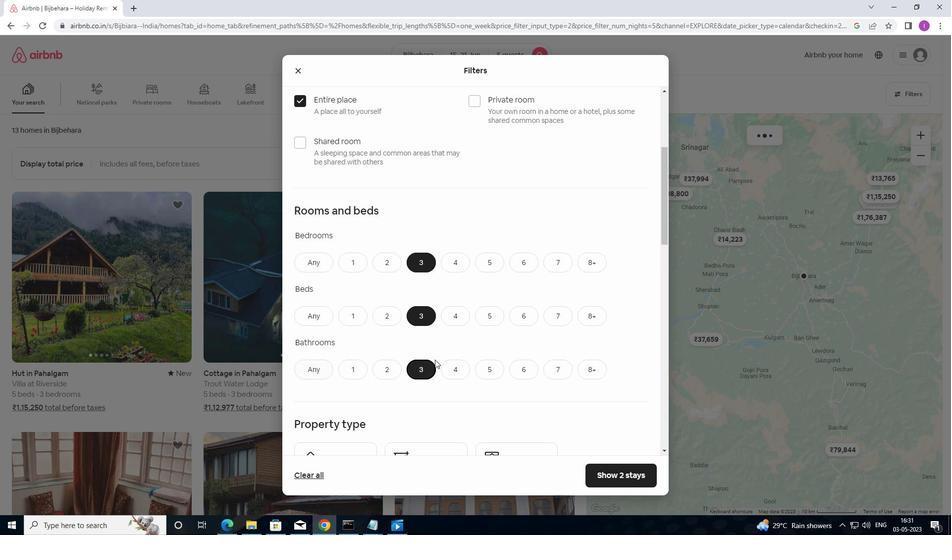 
Action: Mouse moved to (438, 361)
Screenshot: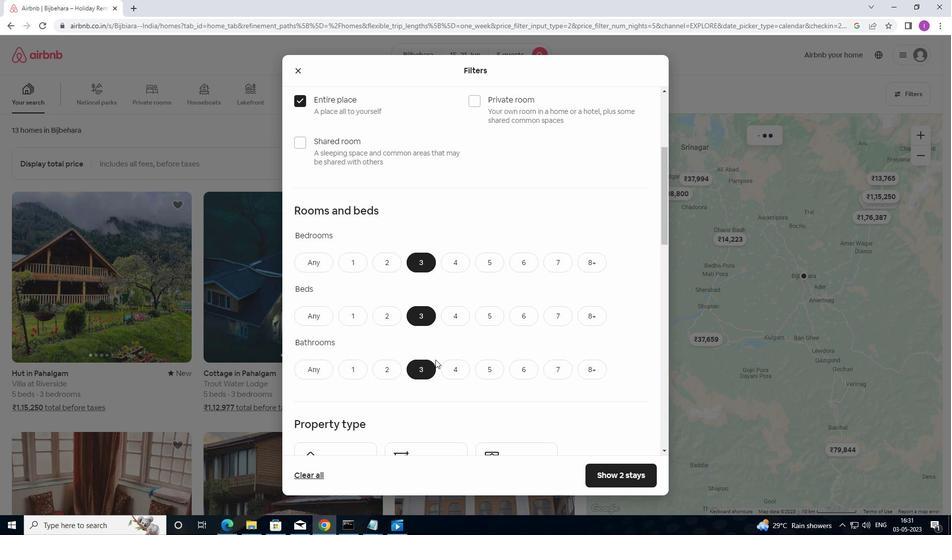 
Action: Mouse scrolled (438, 361) with delta (0, 0)
Screenshot: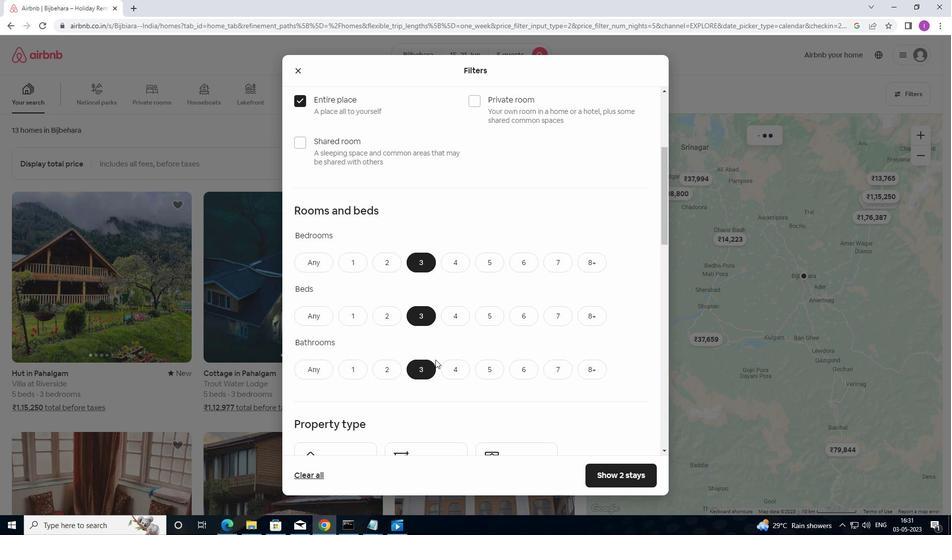 
Action: Mouse moved to (439, 363)
Screenshot: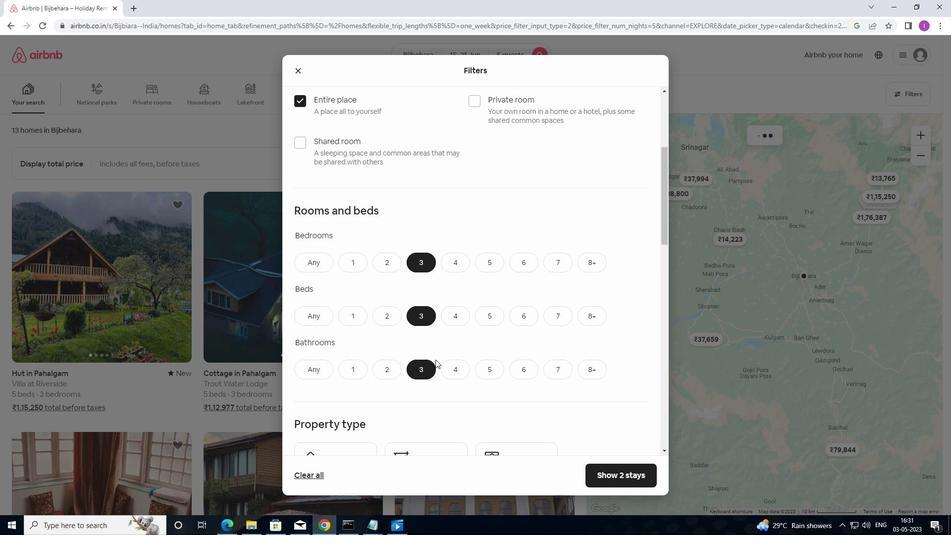 
Action: Mouse scrolled (439, 362) with delta (0, 0)
Screenshot: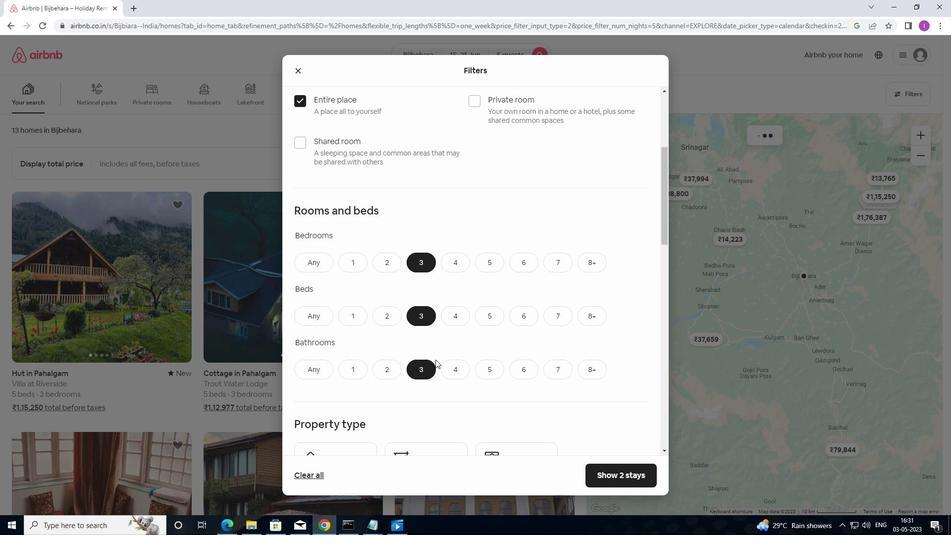 
Action: Mouse moved to (347, 342)
Screenshot: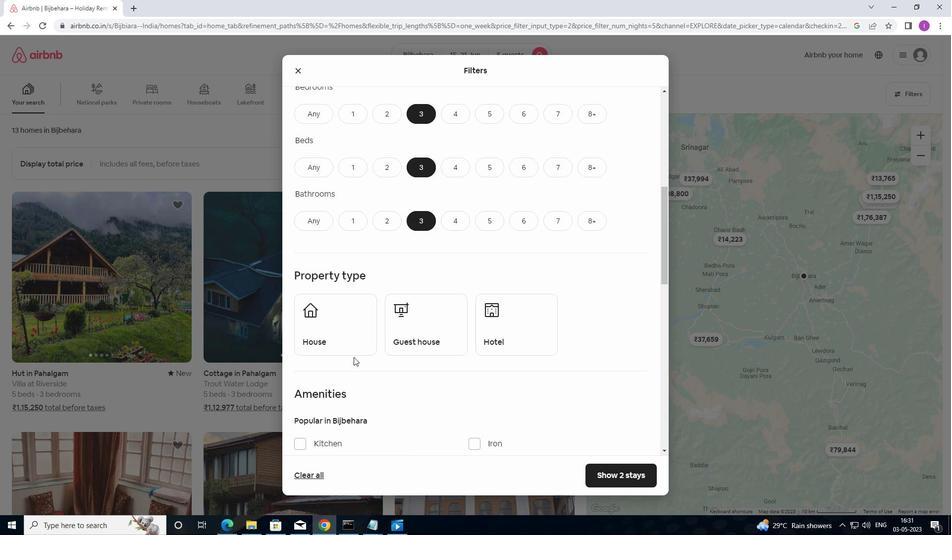 
Action: Mouse pressed left at (347, 342)
Screenshot: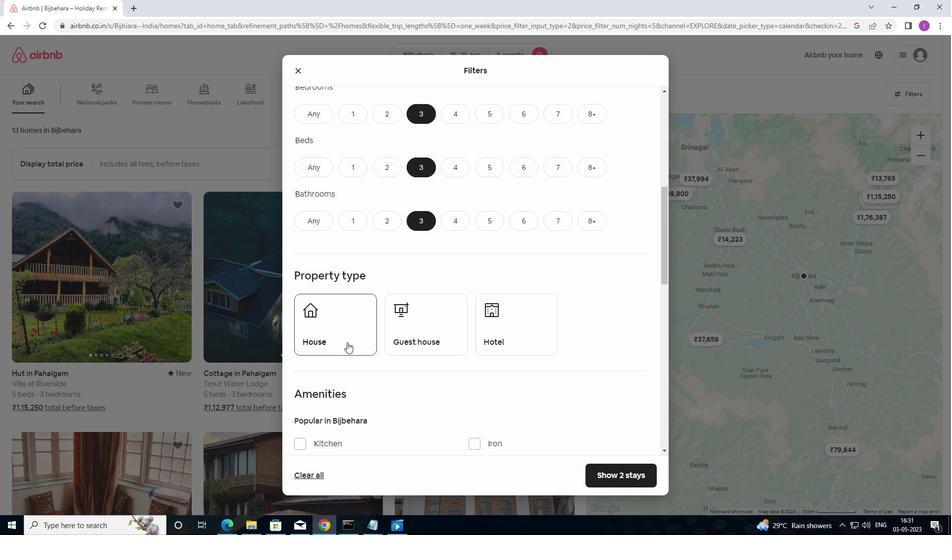 
Action: Mouse moved to (418, 337)
Screenshot: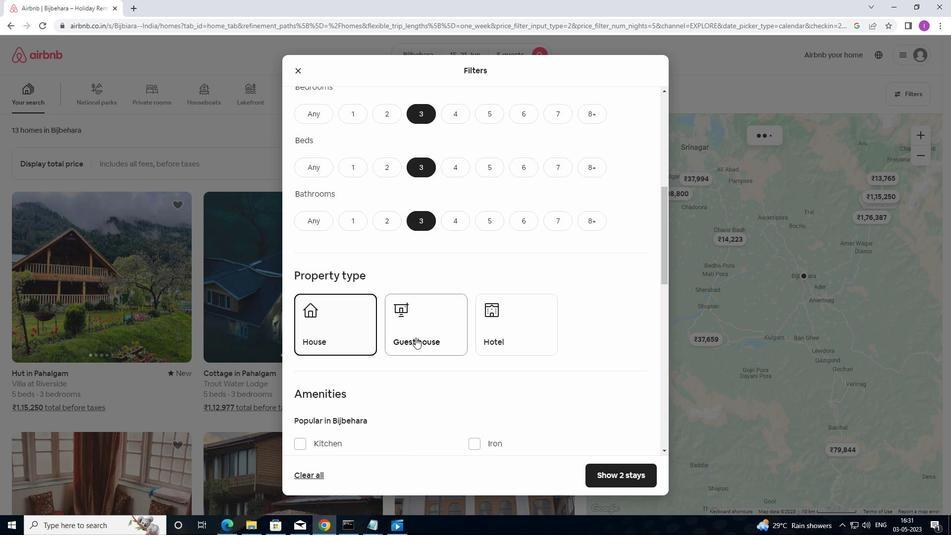 
Action: Mouse pressed left at (418, 337)
Screenshot: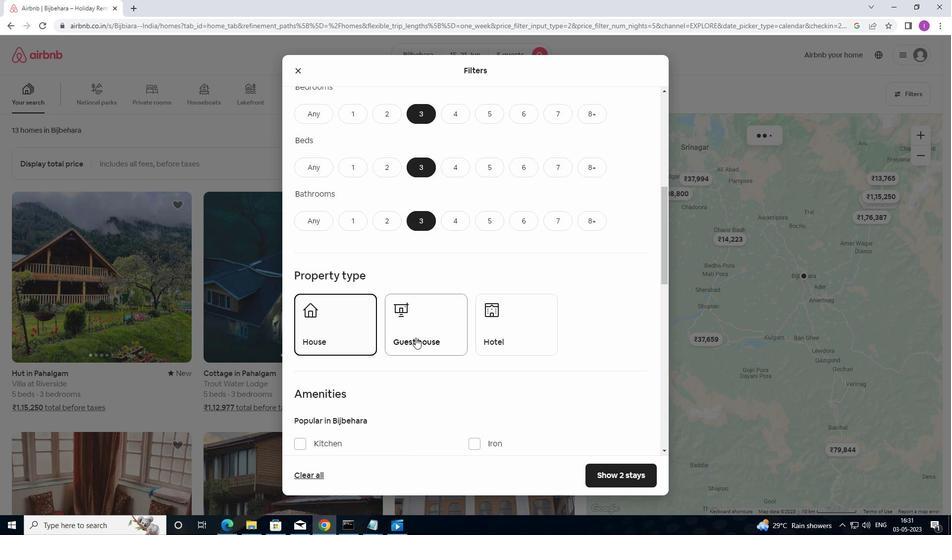 
Action: Mouse moved to (473, 365)
Screenshot: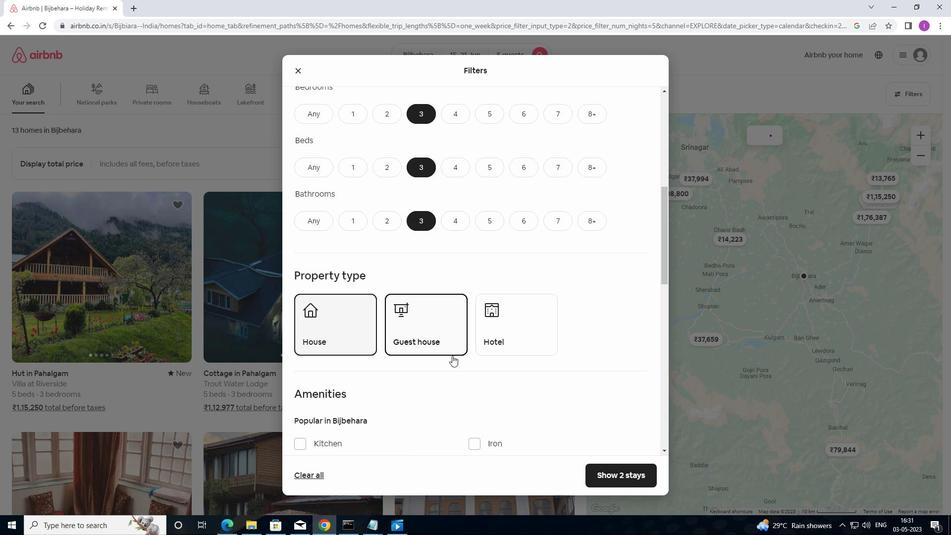 
Action: Mouse scrolled (473, 365) with delta (0, 0)
Screenshot: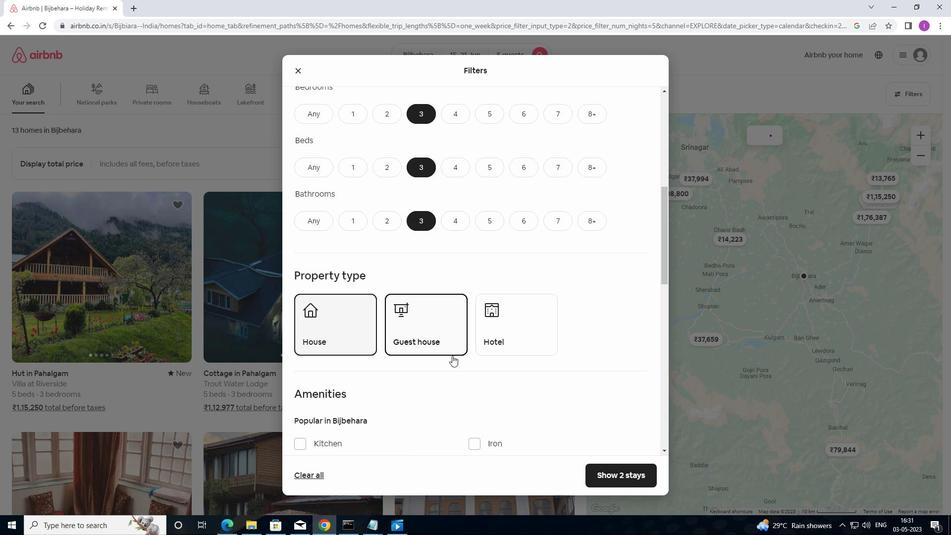 
Action: Mouse moved to (495, 376)
Screenshot: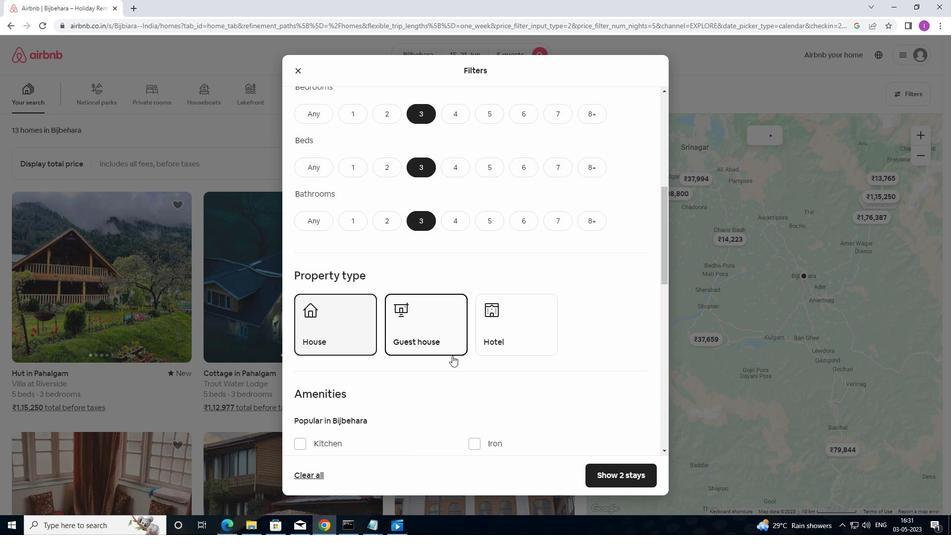 
Action: Mouse scrolled (495, 375) with delta (0, 0)
Screenshot: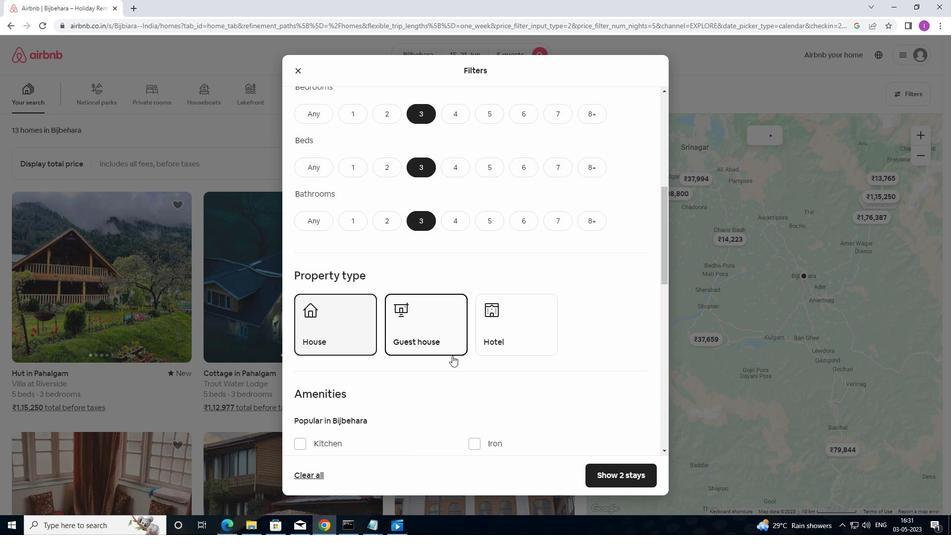 
Action: Mouse moved to (504, 379)
Screenshot: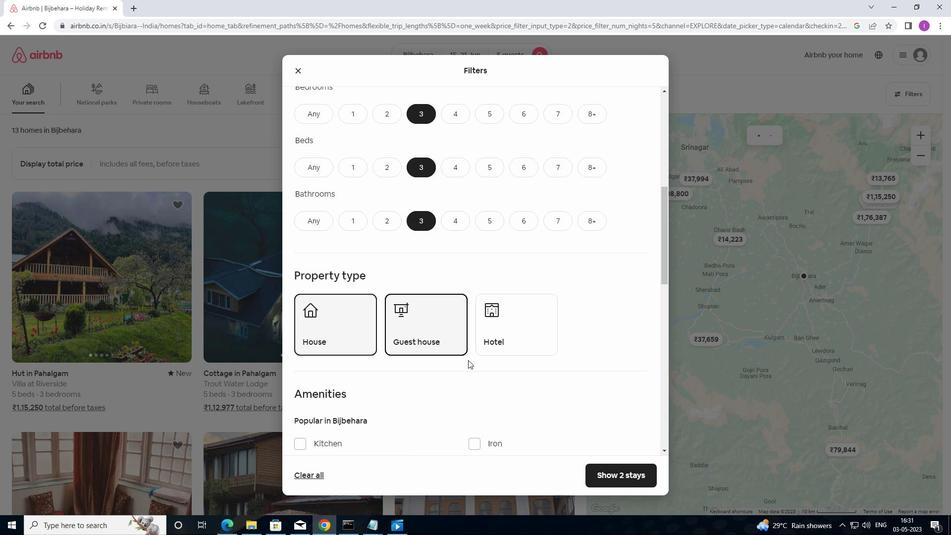 
Action: Mouse scrolled (504, 378) with delta (0, 0)
Screenshot: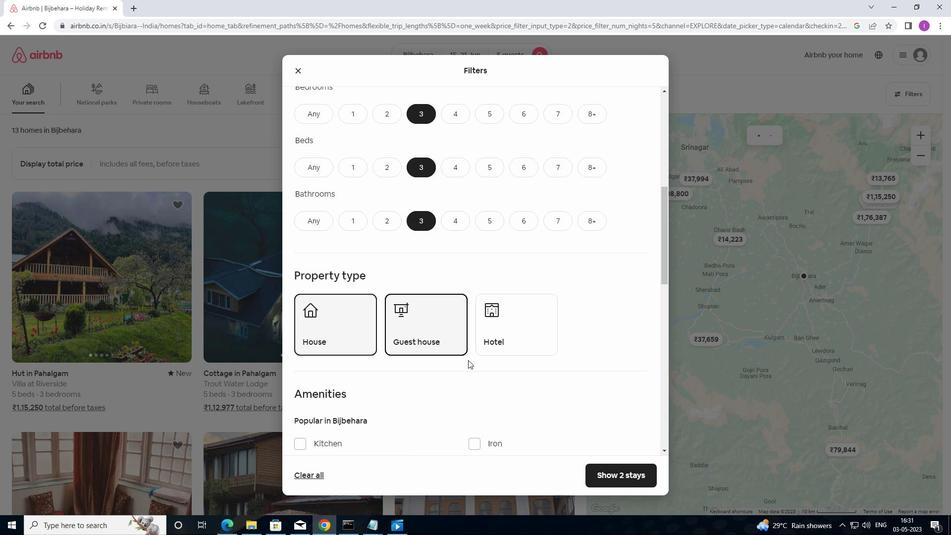 
Action: Mouse moved to (512, 380)
Screenshot: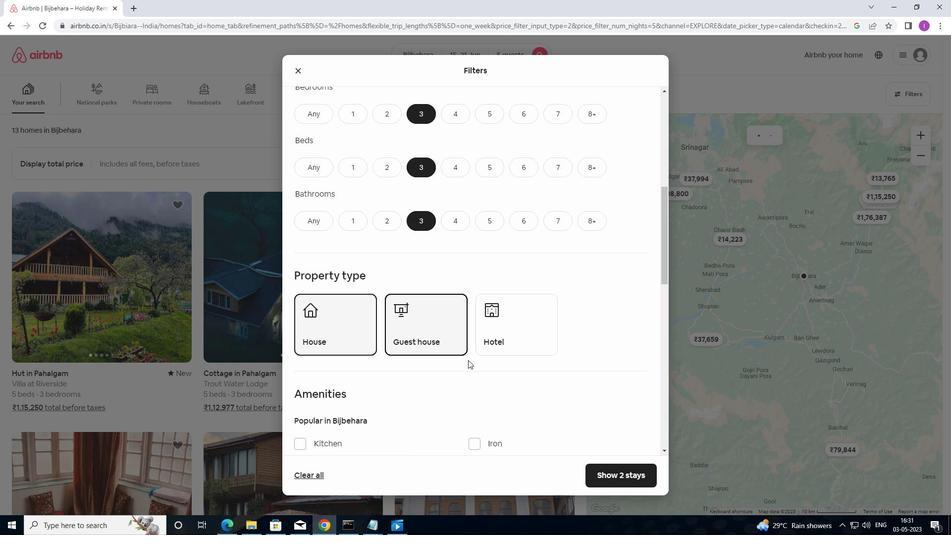 
Action: Mouse scrolled (512, 380) with delta (0, 0)
Screenshot: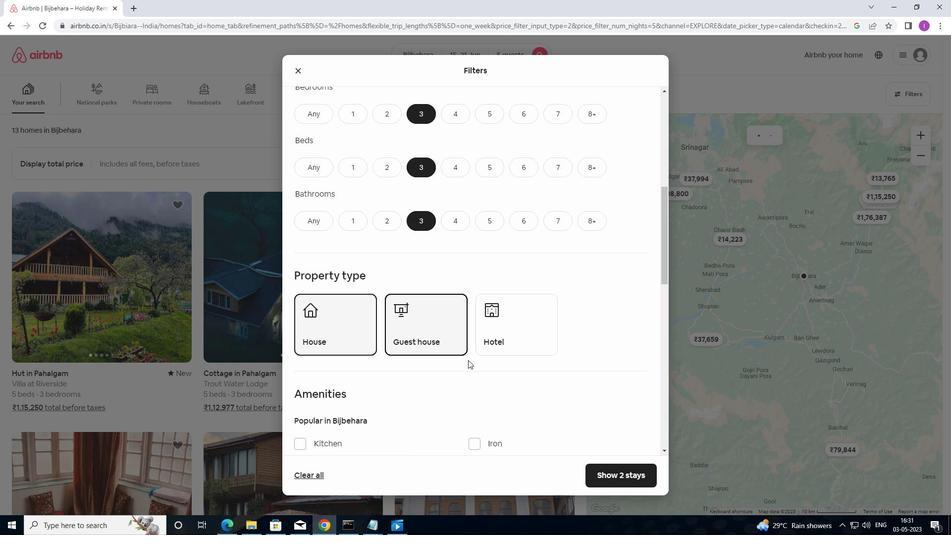 
Action: Mouse moved to (621, 390)
Screenshot: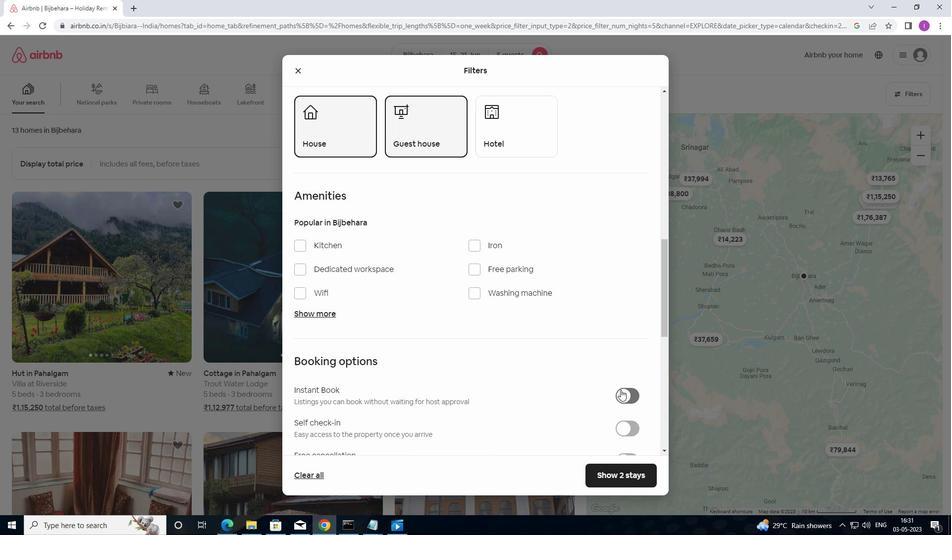 
Action: Mouse scrolled (621, 389) with delta (0, 0)
Screenshot: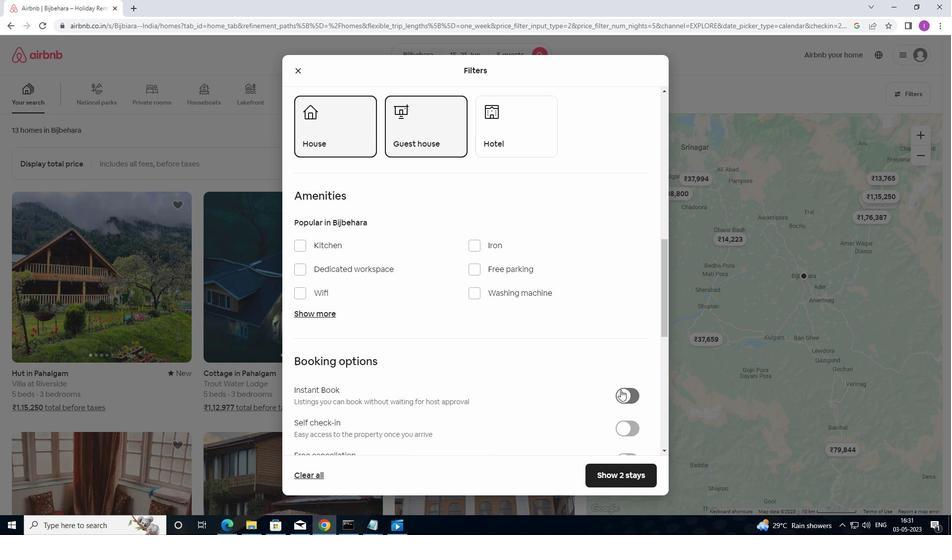 
Action: Mouse scrolled (621, 389) with delta (0, 0)
Screenshot: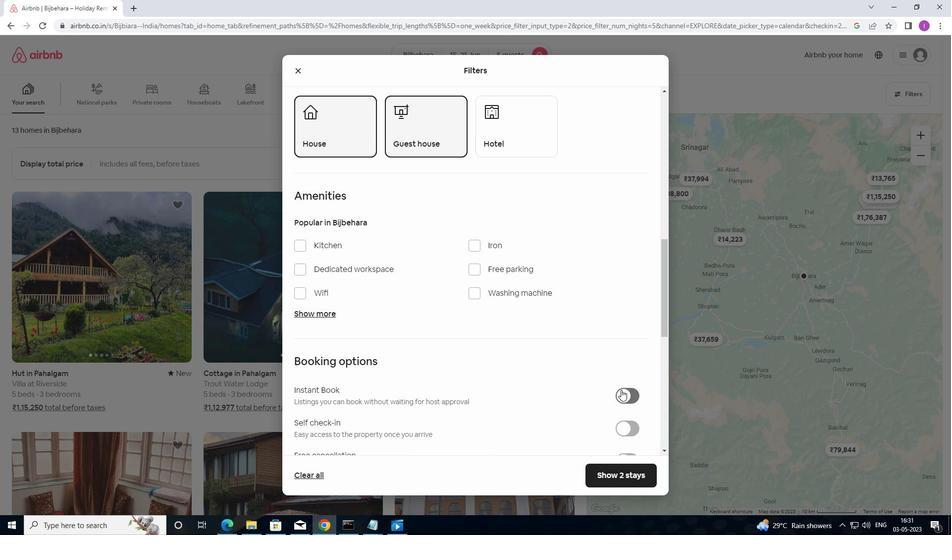 
Action: Mouse moved to (634, 334)
Screenshot: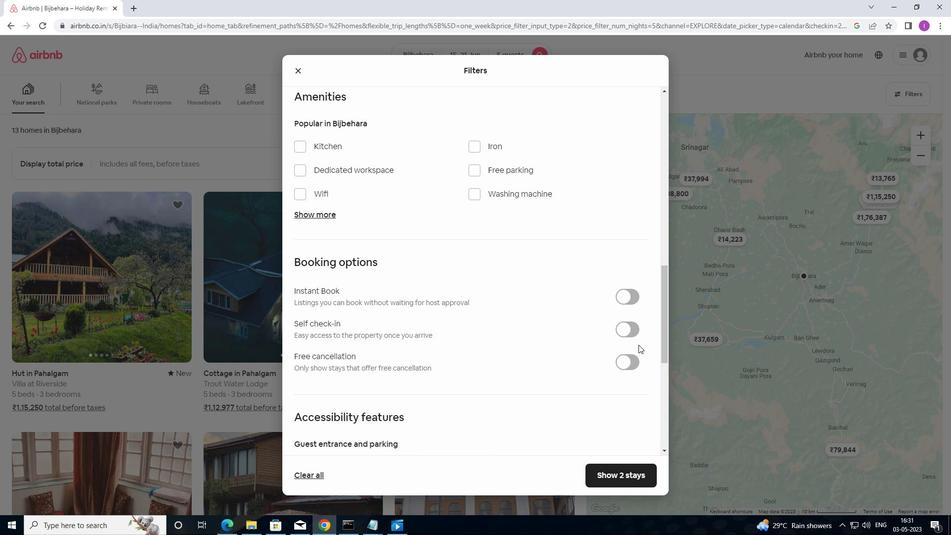 
Action: Mouse pressed left at (634, 334)
Screenshot: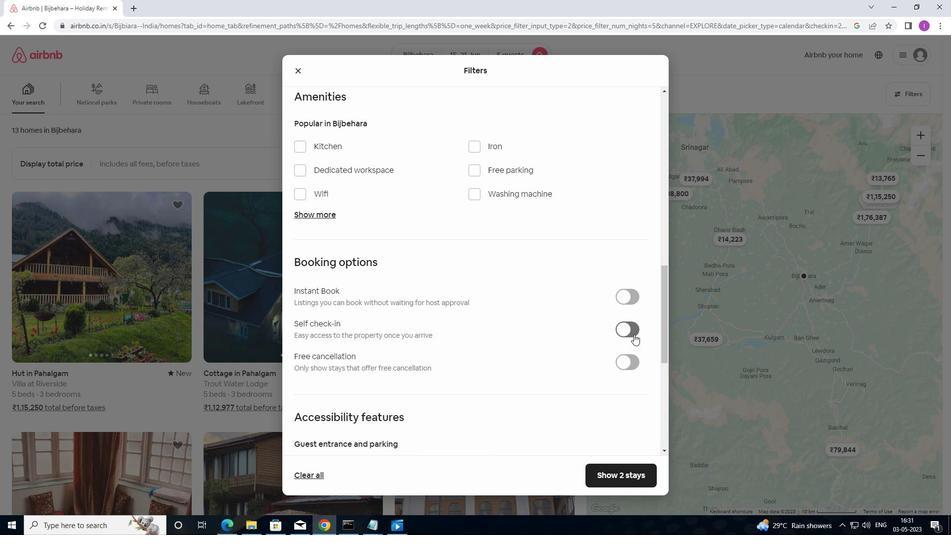 
Action: Mouse moved to (435, 453)
Screenshot: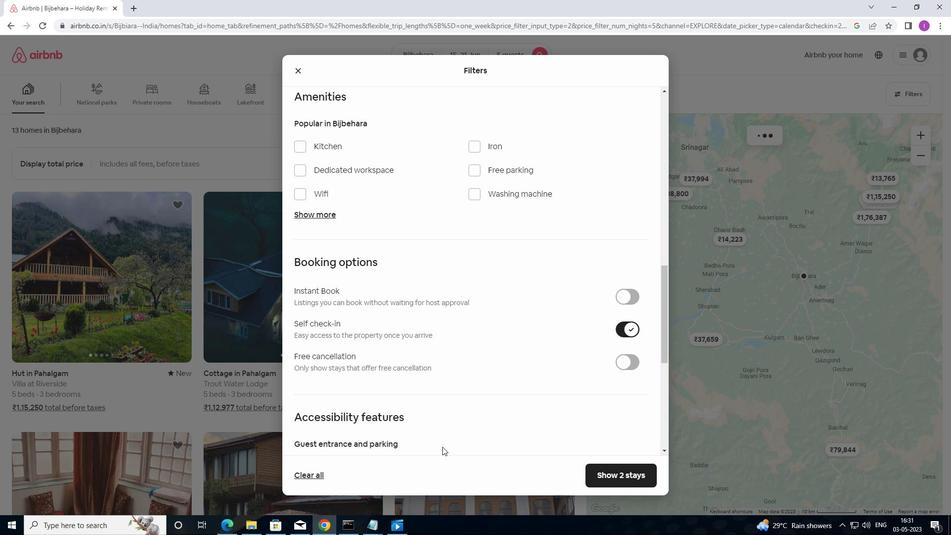 
Action: Mouse scrolled (435, 452) with delta (0, 0)
Screenshot: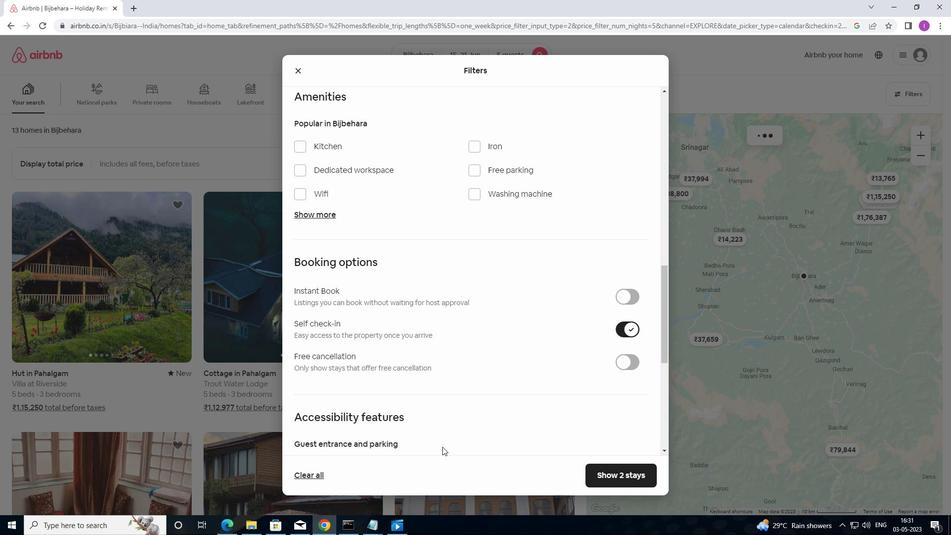 
Action: Mouse moved to (435, 456)
Screenshot: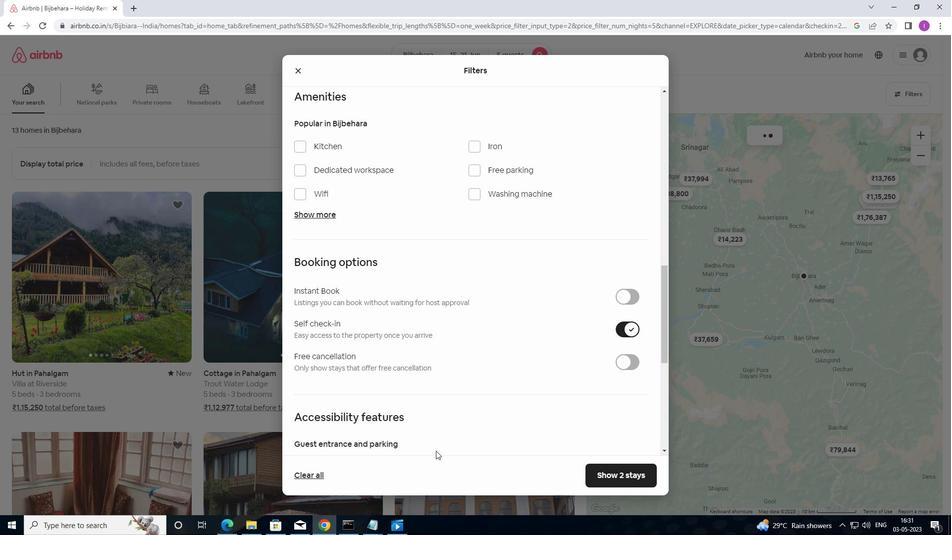 
Action: Mouse scrolled (435, 456) with delta (0, 0)
Screenshot: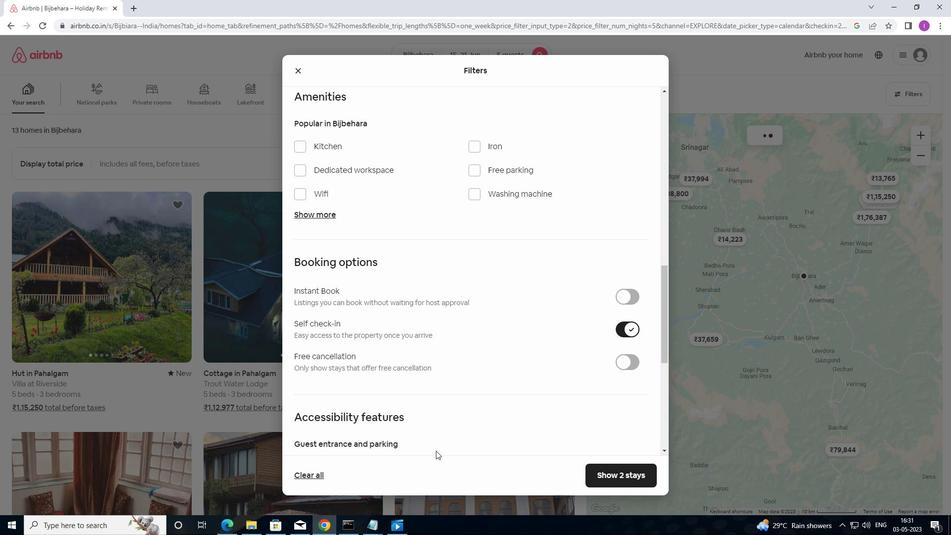 
Action: Mouse moved to (435, 457)
Screenshot: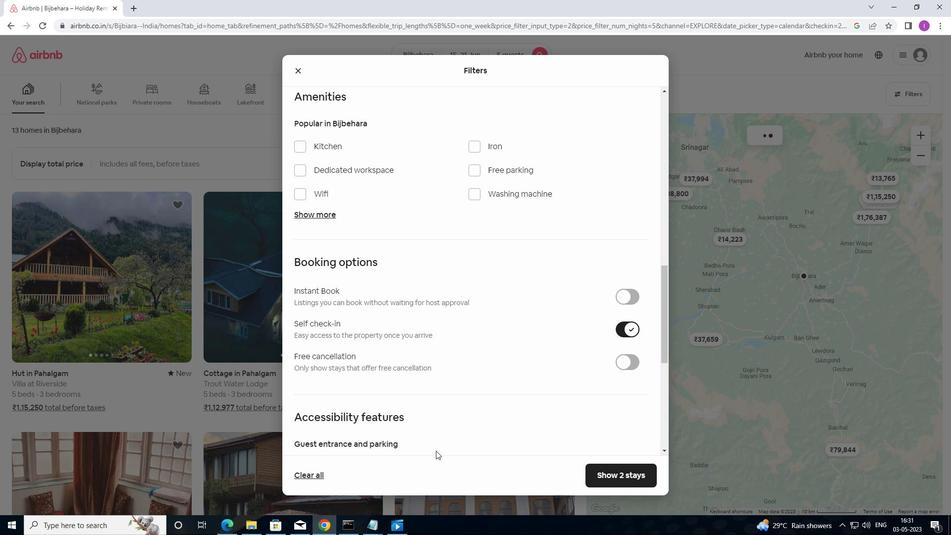 
Action: Mouse scrolled (435, 456) with delta (0, 0)
Screenshot: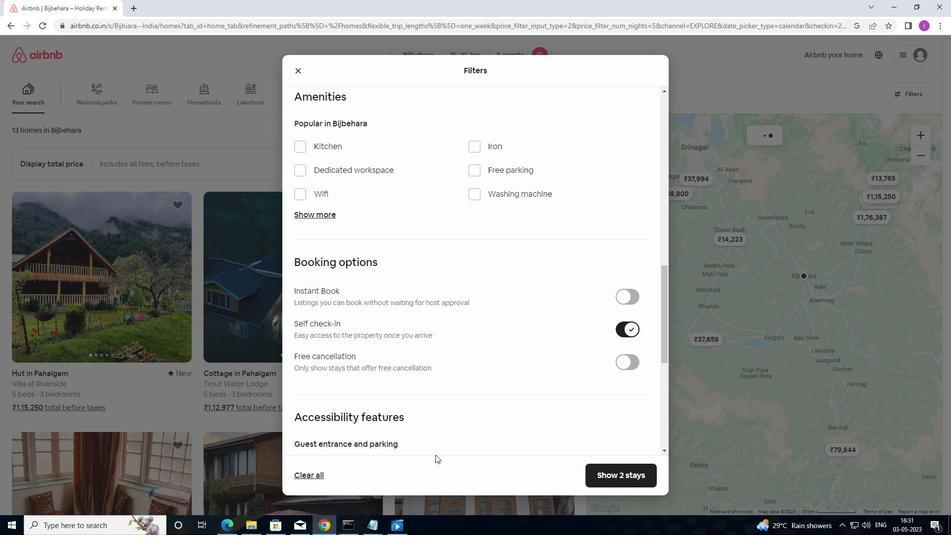 
Action: Mouse moved to (328, 409)
Screenshot: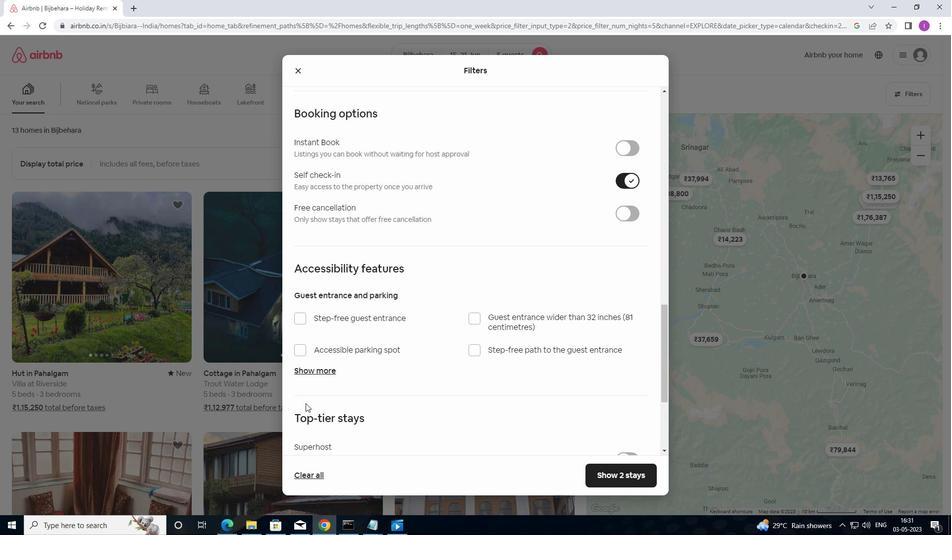 
Action: Mouse scrolled (328, 409) with delta (0, 0)
Screenshot: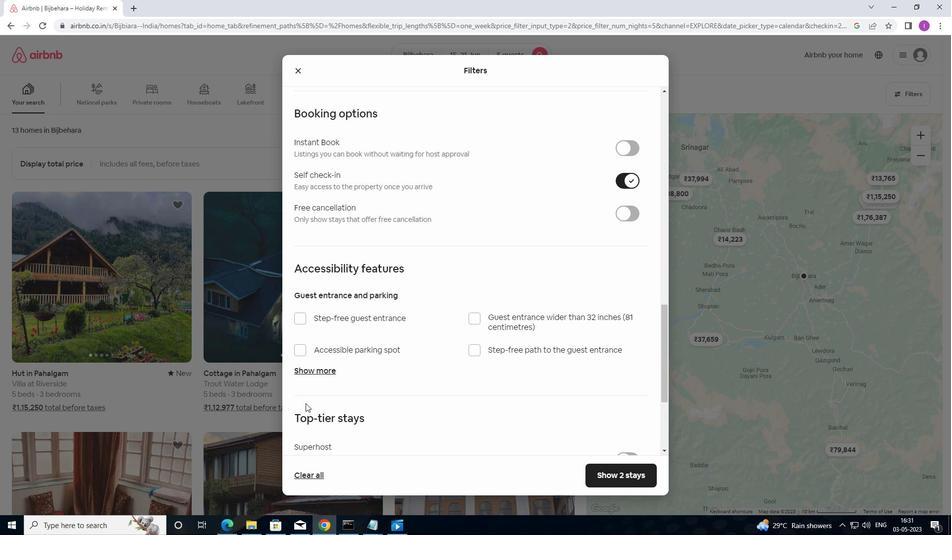 
Action: Mouse moved to (336, 415)
Screenshot: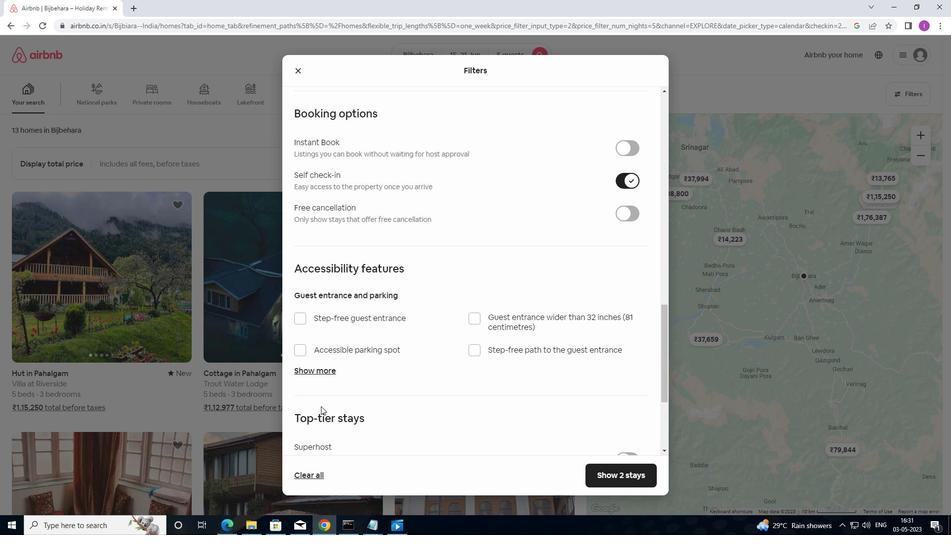 
Action: Mouse scrolled (336, 415) with delta (0, 0)
Screenshot: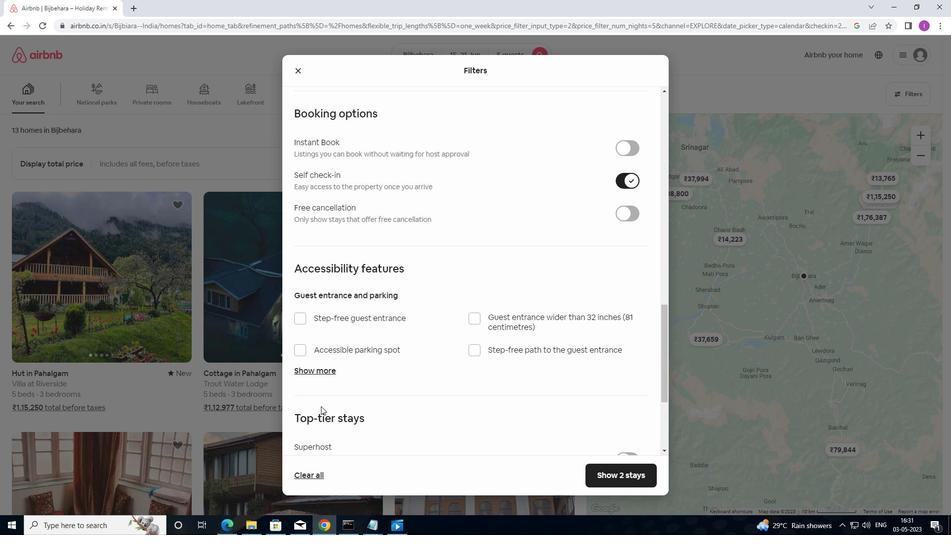 
Action: Mouse moved to (340, 418)
Screenshot: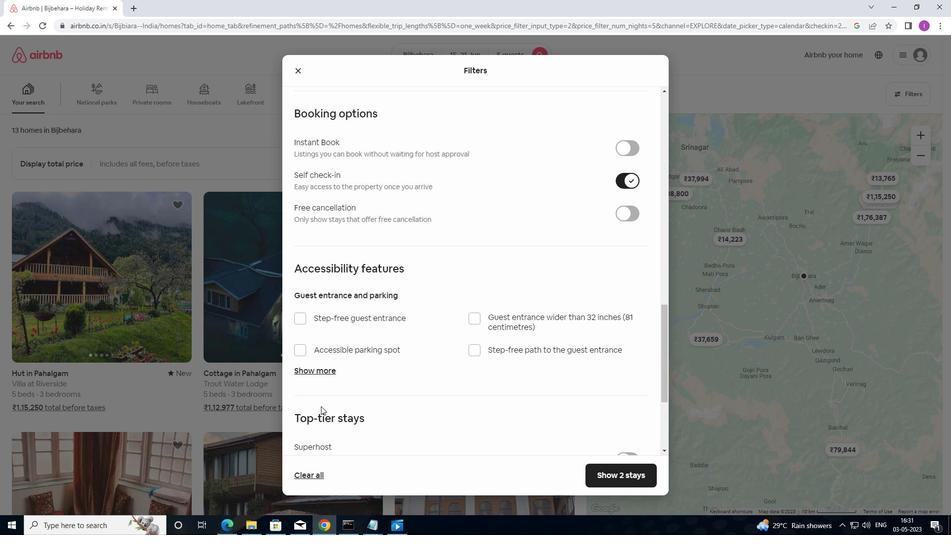 
Action: Mouse scrolled (340, 417) with delta (0, 0)
Screenshot: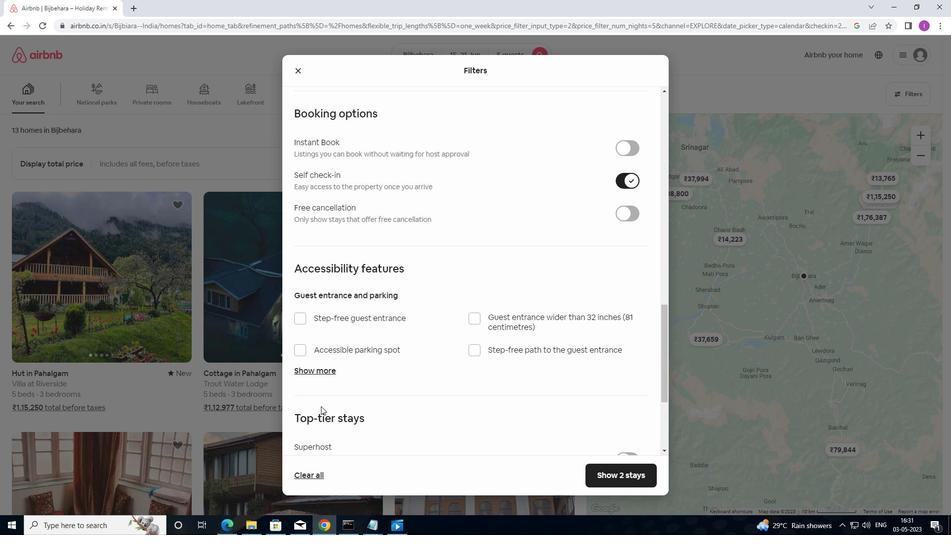 
Action: Mouse moved to (343, 419)
Screenshot: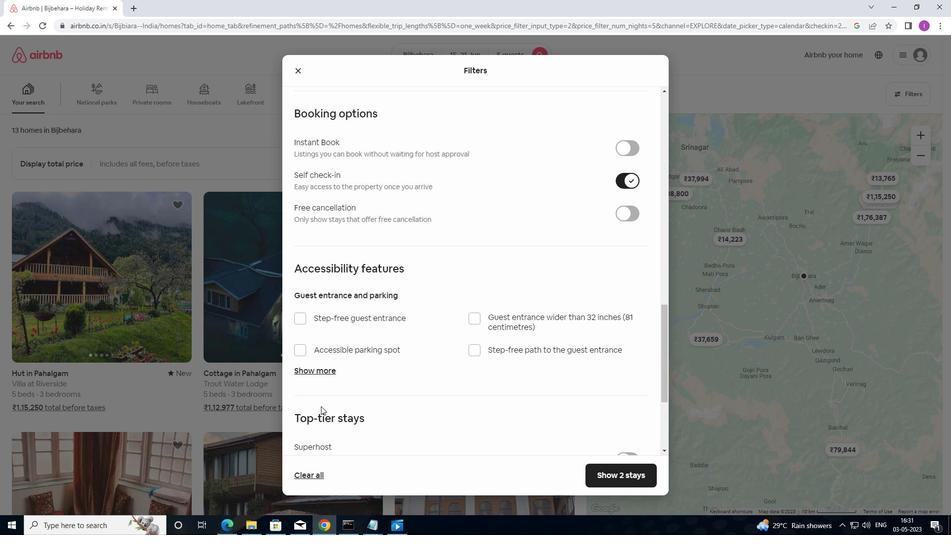 
Action: Mouse scrolled (343, 419) with delta (0, 0)
Screenshot: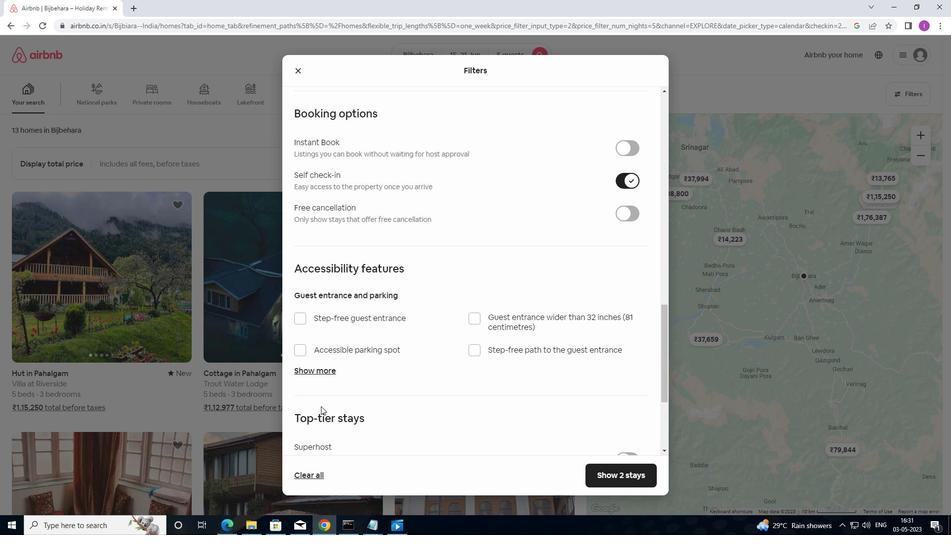 
Action: Mouse scrolled (343, 419) with delta (0, 0)
Screenshot: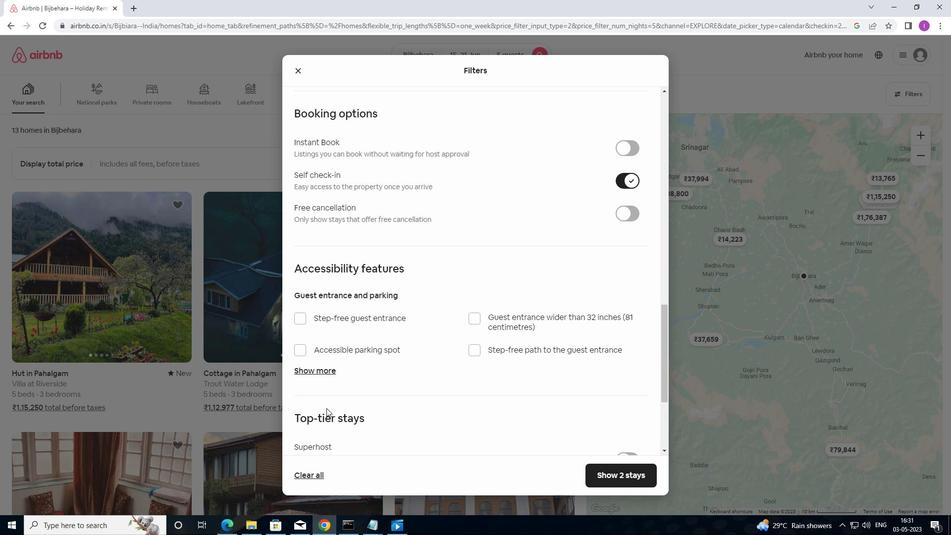 
Action: Mouse moved to (299, 388)
Screenshot: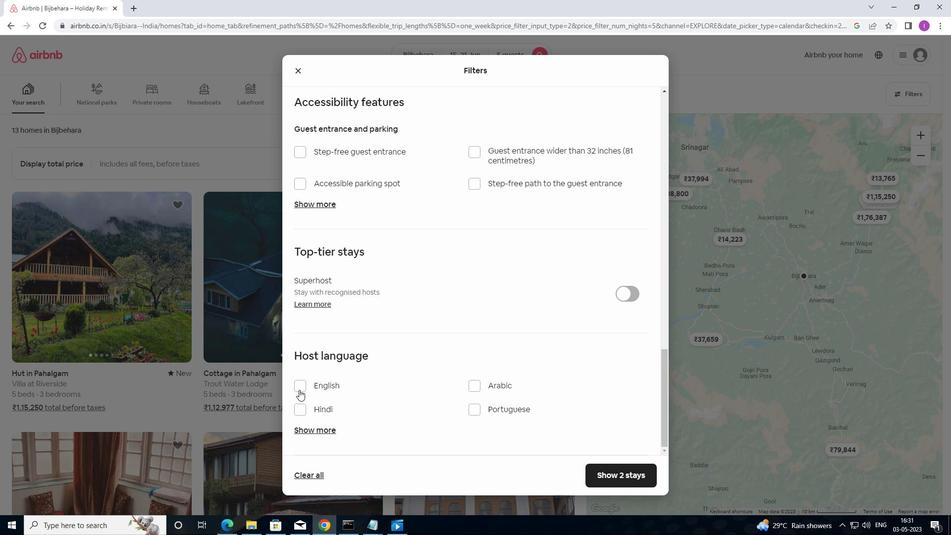 
Action: Mouse pressed left at (299, 388)
Screenshot: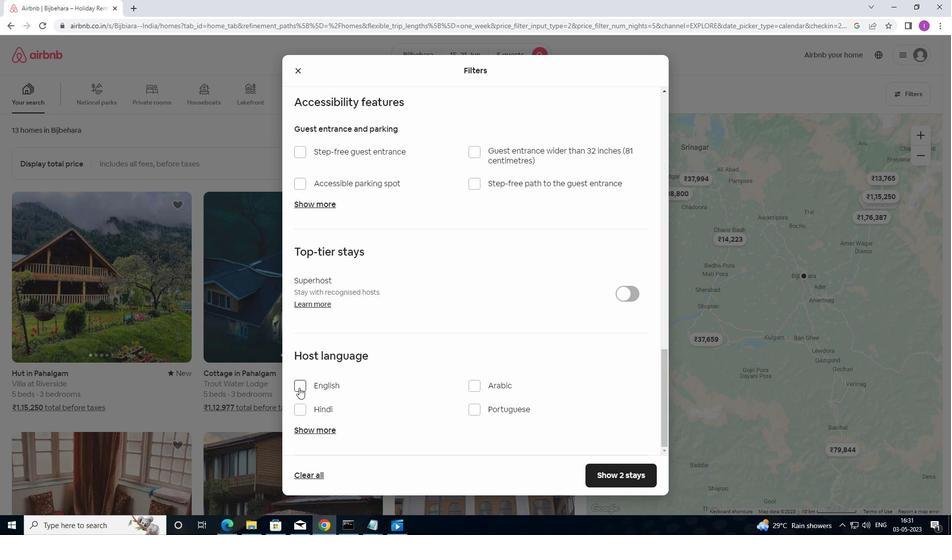 
Action: Mouse moved to (621, 483)
Screenshot: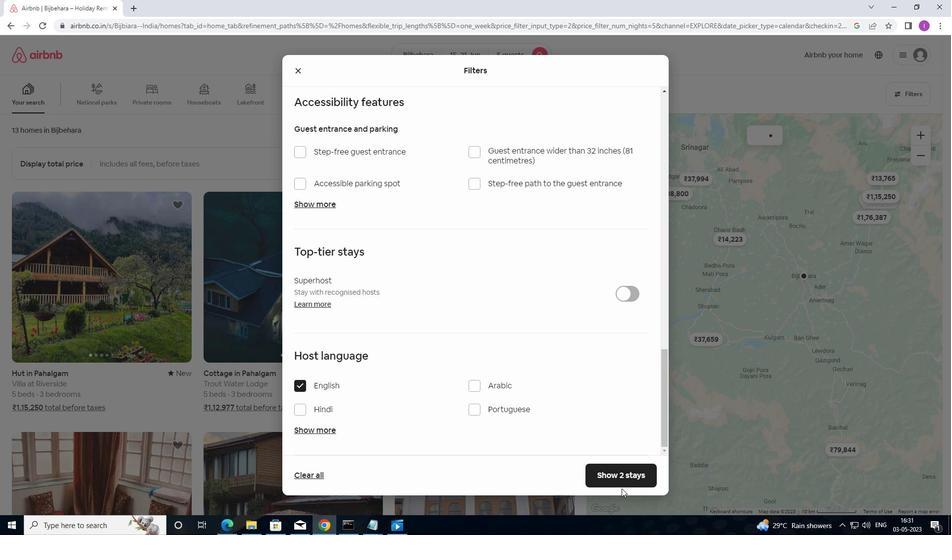 
Action: Mouse pressed left at (621, 483)
Screenshot: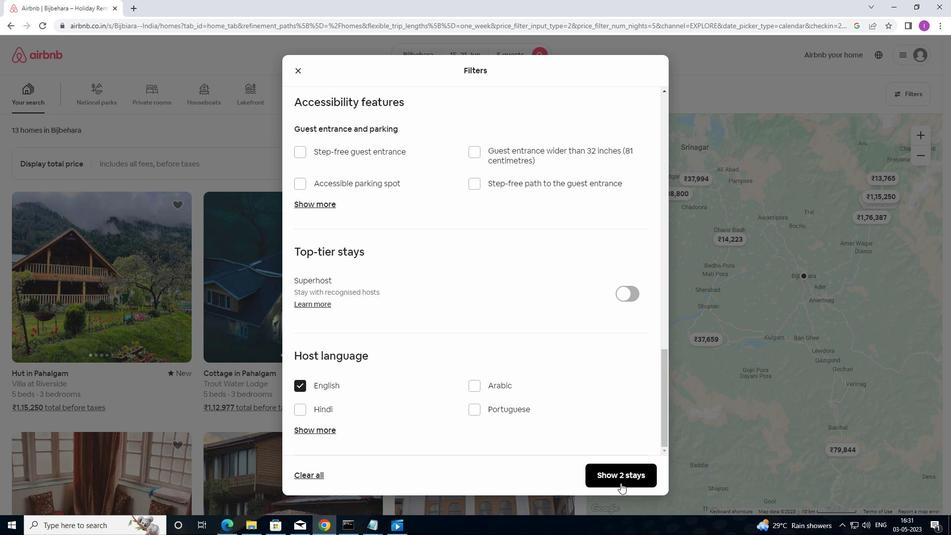 
Action: Mouse moved to (626, 450)
Screenshot: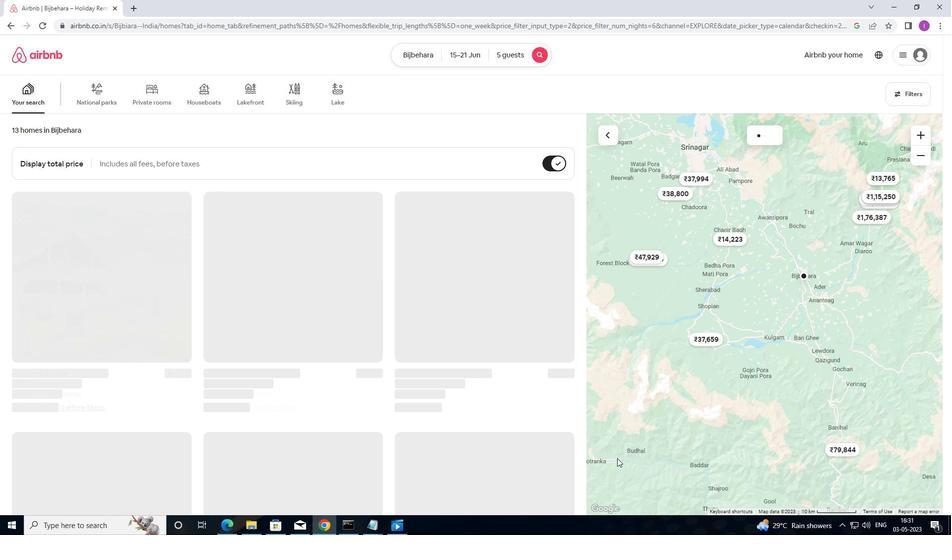
